 Task: Find connections with filter location Maştağa with filter topic #property with filter profile language Spanish with filter current company Indegene with filter school NIIT Pune with filter industry Soap and Cleaning Product Manufacturing with filter service category Negotiation with filter keywords title Operations Manager
Action: Mouse moved to (552, 91)
Screenshot: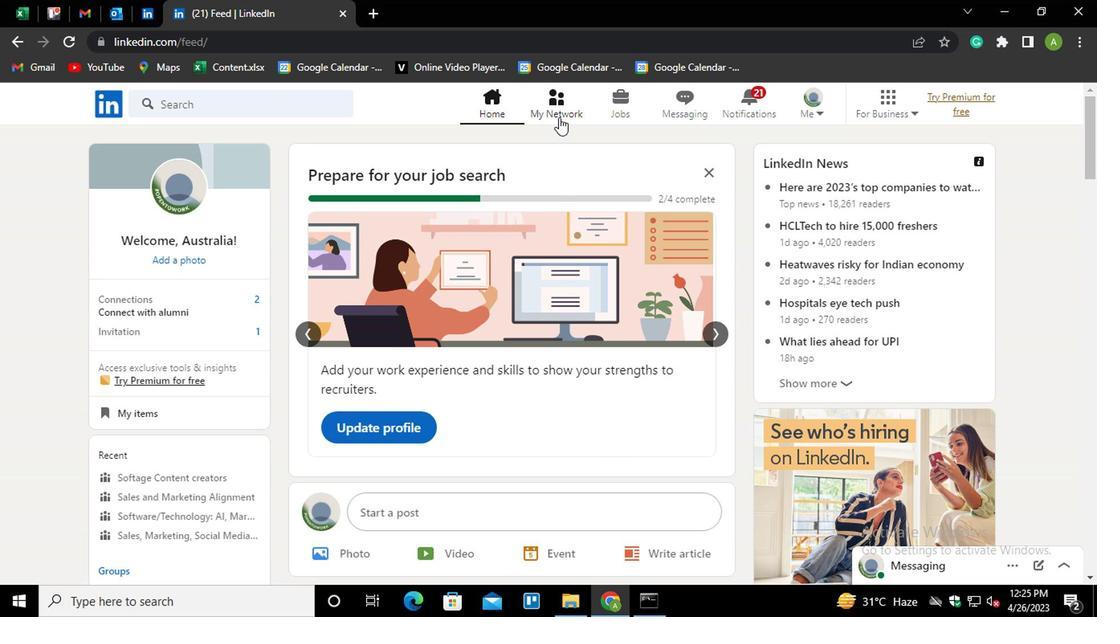 
Action: Mouse pressed left at (552, 91)
Screenshot: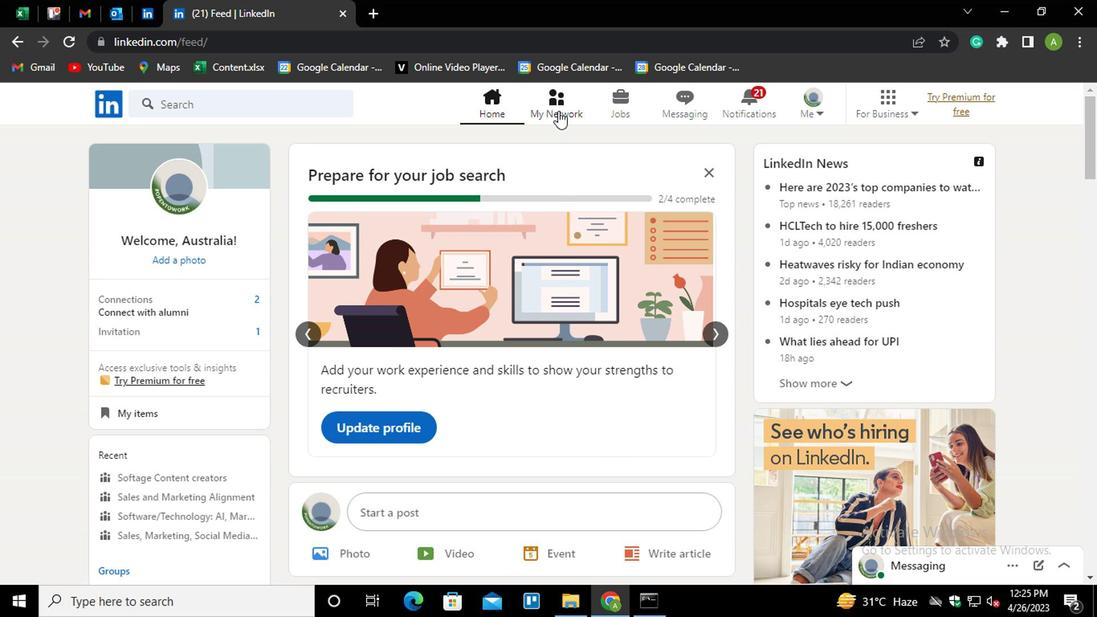 
Action: Mouse moved to (216, 181)
Screenshot: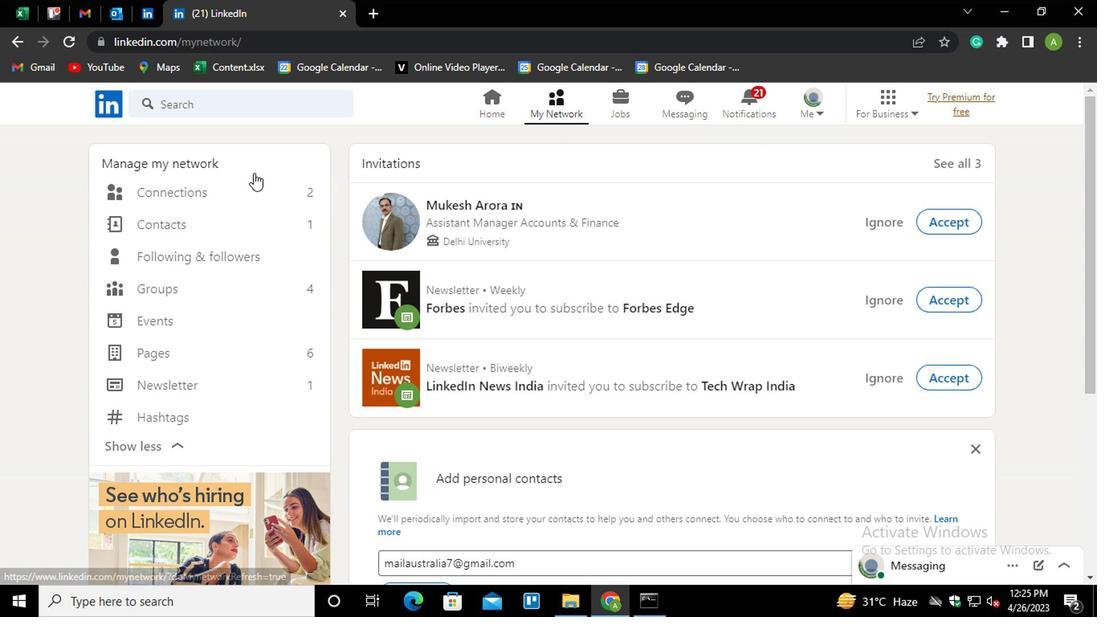 
Action: Mouse pressed left at (216, 181)
Screenshot: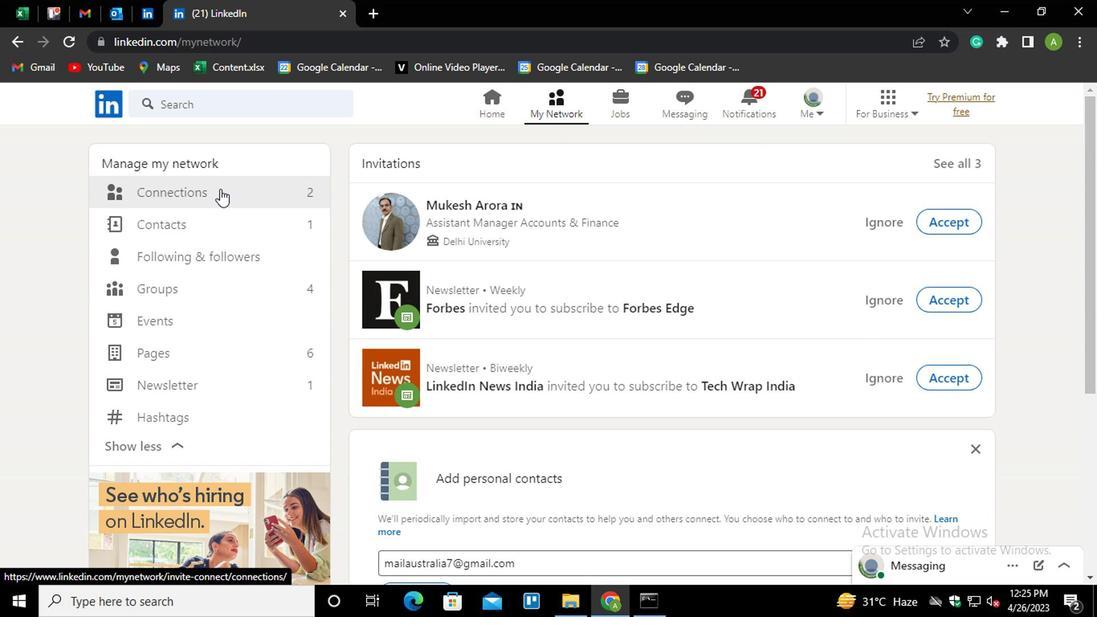 
Action: Mouse moved to (690, 180)
Screenshot: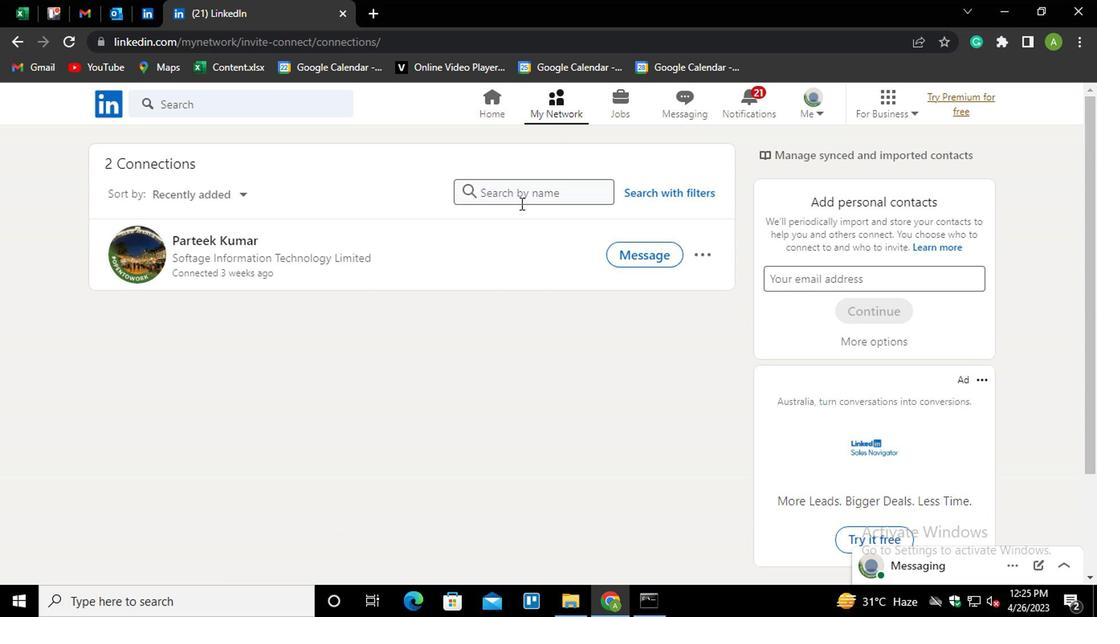 
Action: Mouse pressed left at (690, 180)
Screenshot: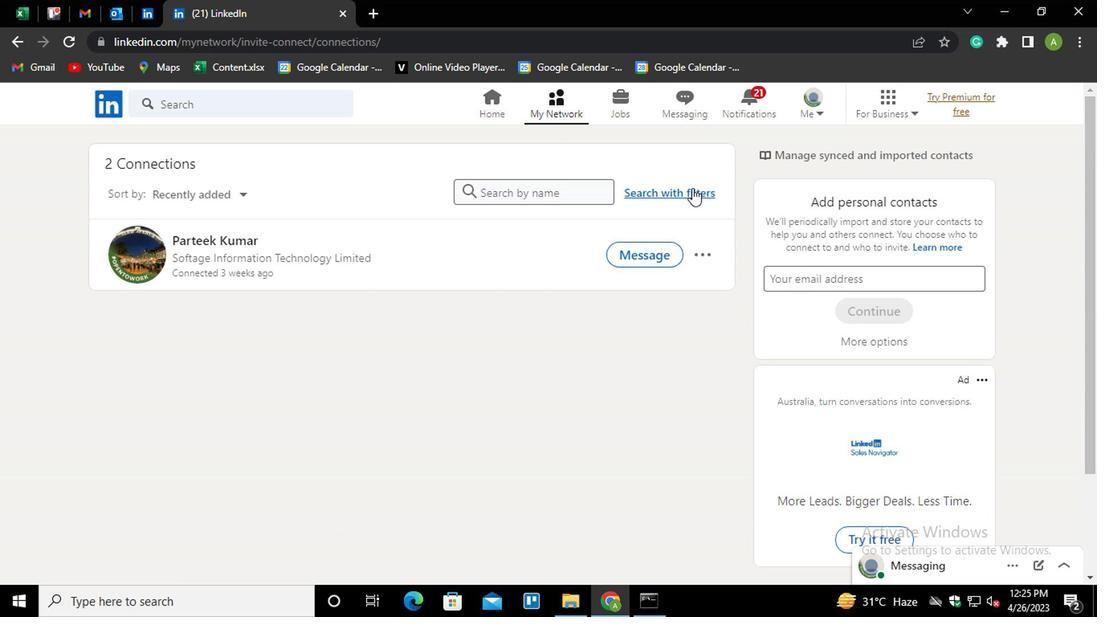 
Action: Mouse moved to (540, 143)
Screenshot: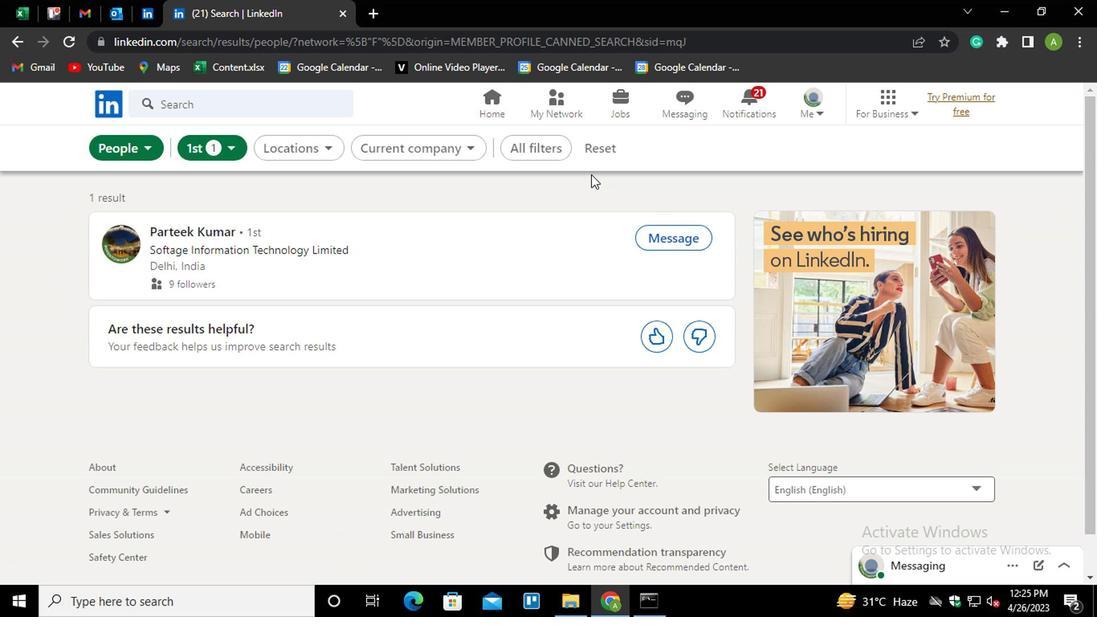 
Action: Mouse pressed left at (540, 143)
Screenshot: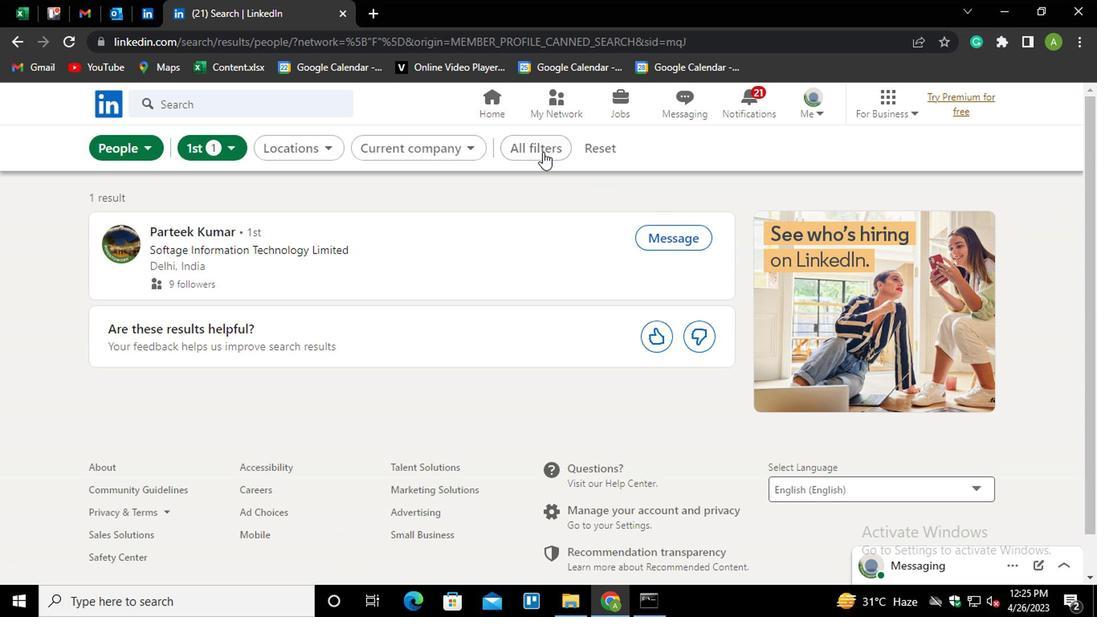 
Action: Mouse moved to (760, 310)
Screenshot: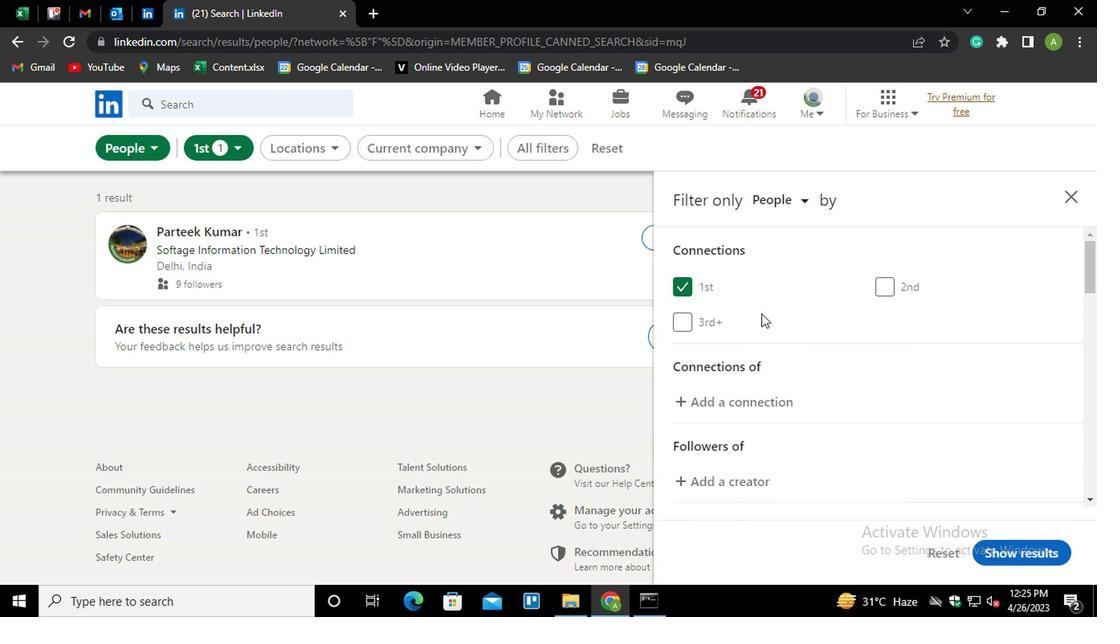 
Action: Mouse scrolled (760, 309) with delta (0, -1)
Screenshot: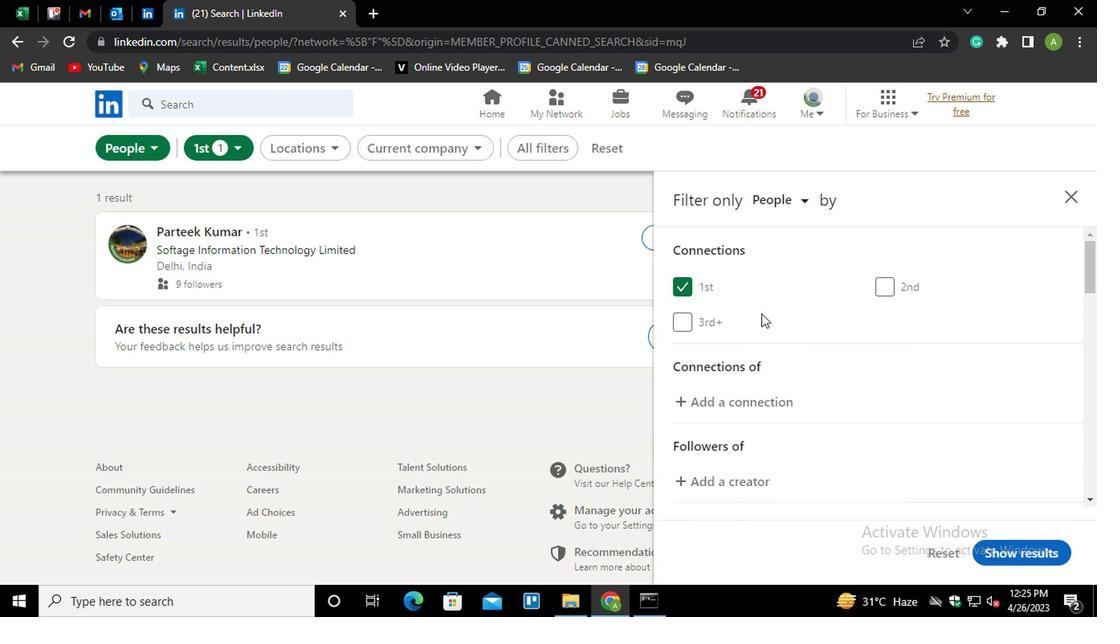
Action: Mouse scrolled (760, 309) with delta (0, -1)
Screenshot: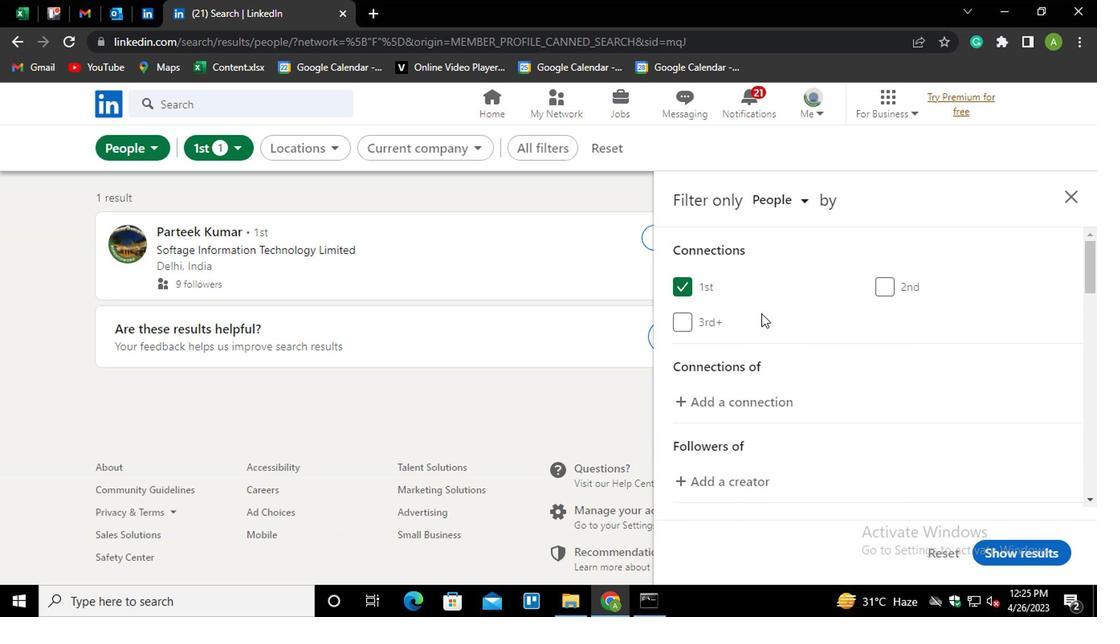 
Action: Mouse moved to (760, 310)
Screenshot: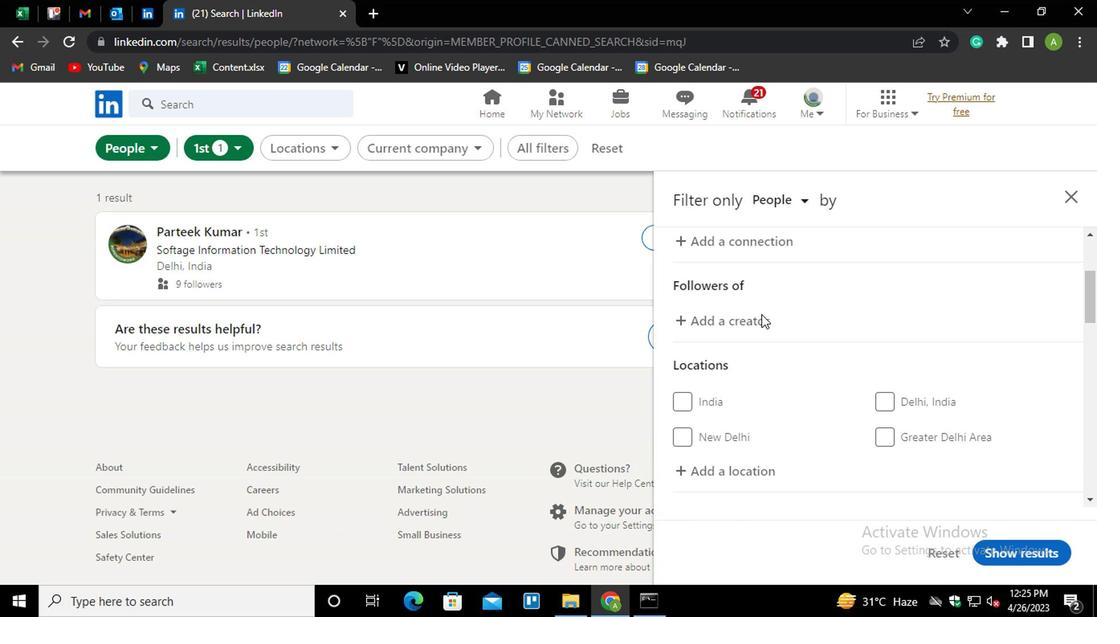 
Action: Mouse scrolled (760, 309) with delta (0, -1)
Screenshot: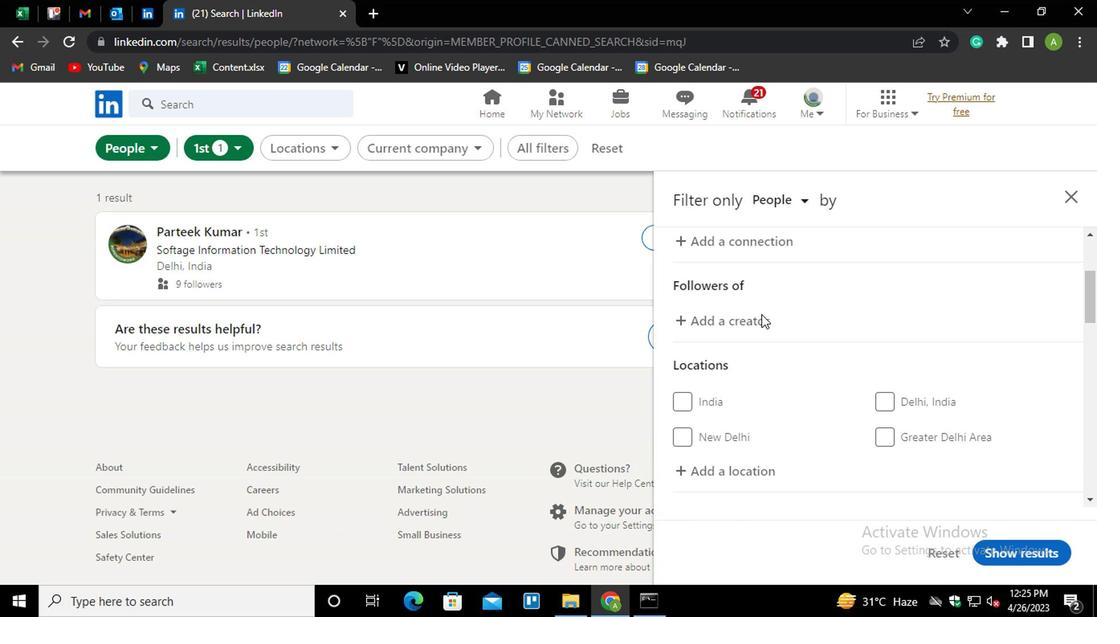 
Action: Mouse moved to (758, 310)
Screenshot: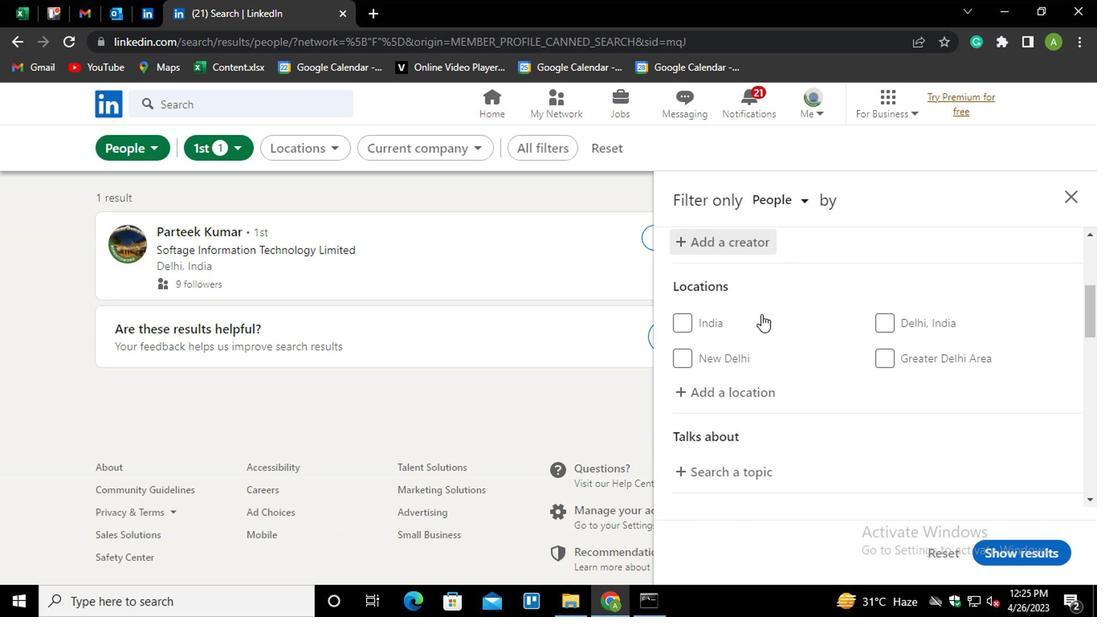 
Action: Mouse scrolled (758, 309) with delta (0, -1)
Screenshot: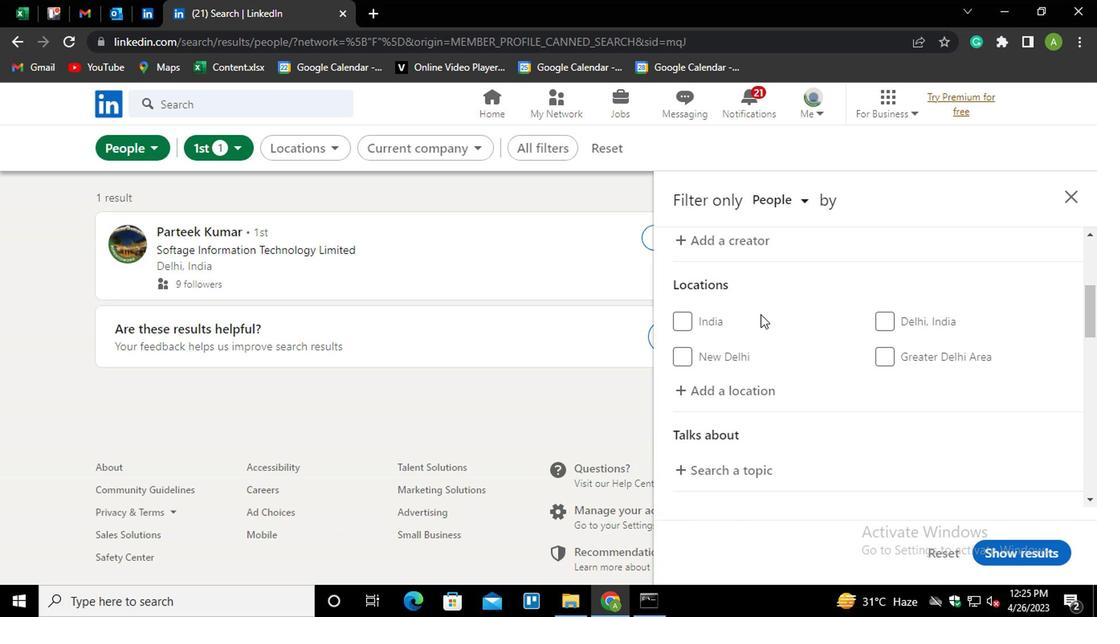 
Action: Mouse moved to (740, 308)
Screenshot: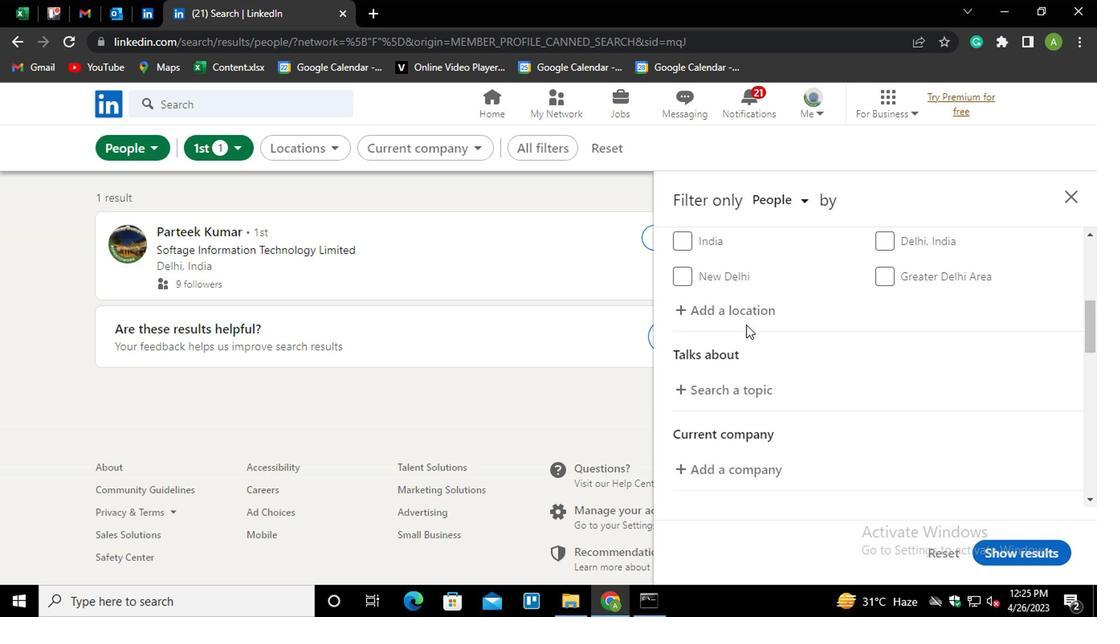 
Action: Mouse pressed left at (740, 308)
Screenshot: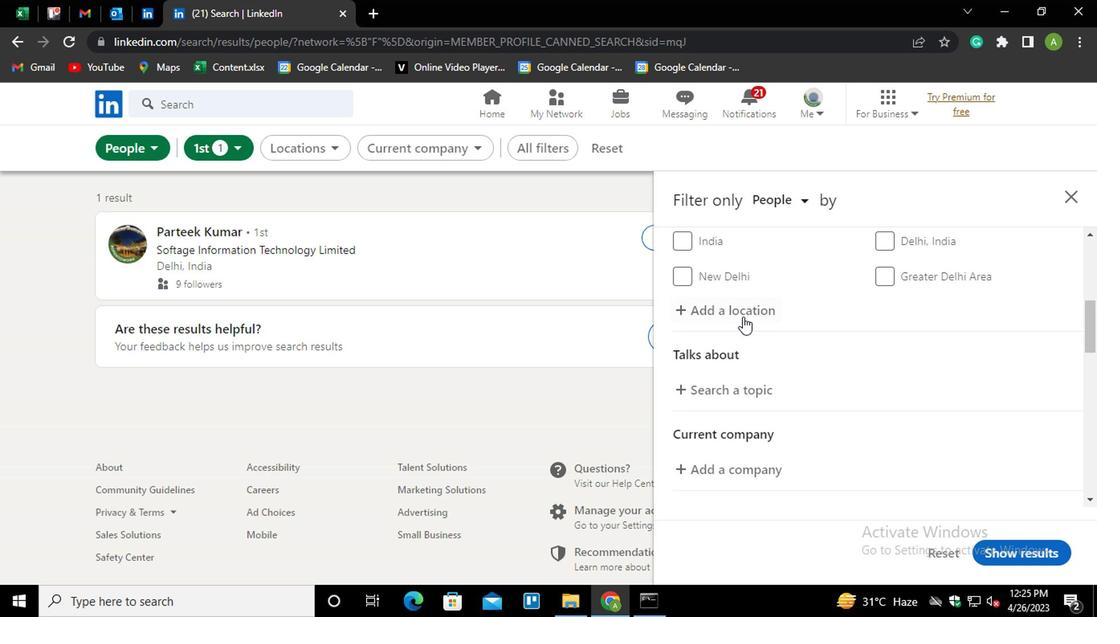 
Action: Mouse pressed left at (740, 308)
Screenshot: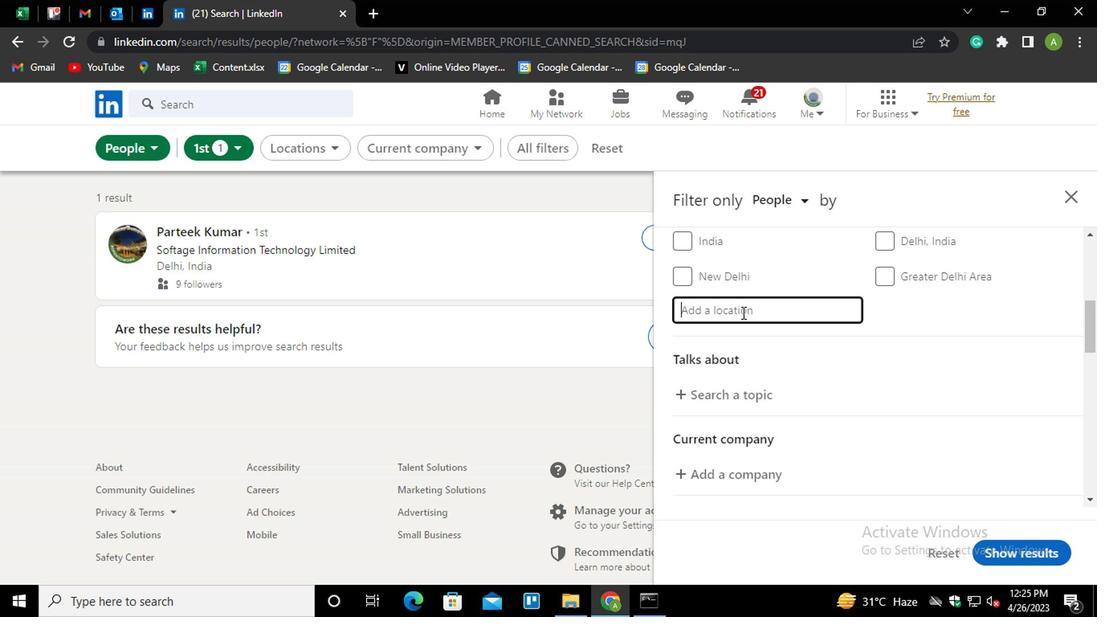 
Action: Key pressed <Key.shift_r>Mastaga
Screenshot: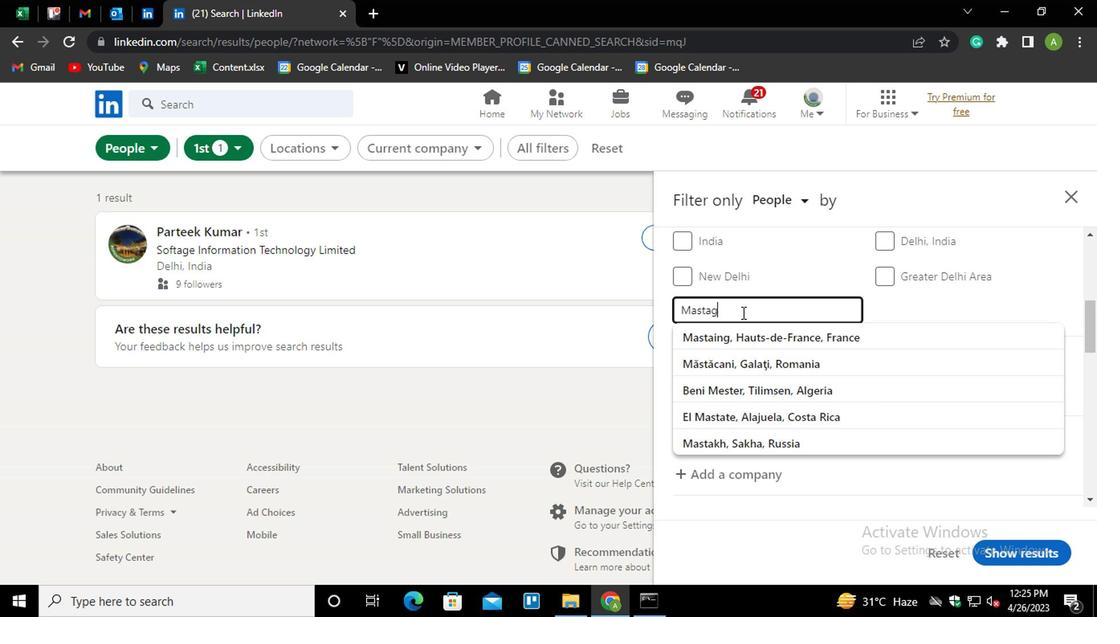 
Action: Mouse moved to (967, 313)
Screenshot: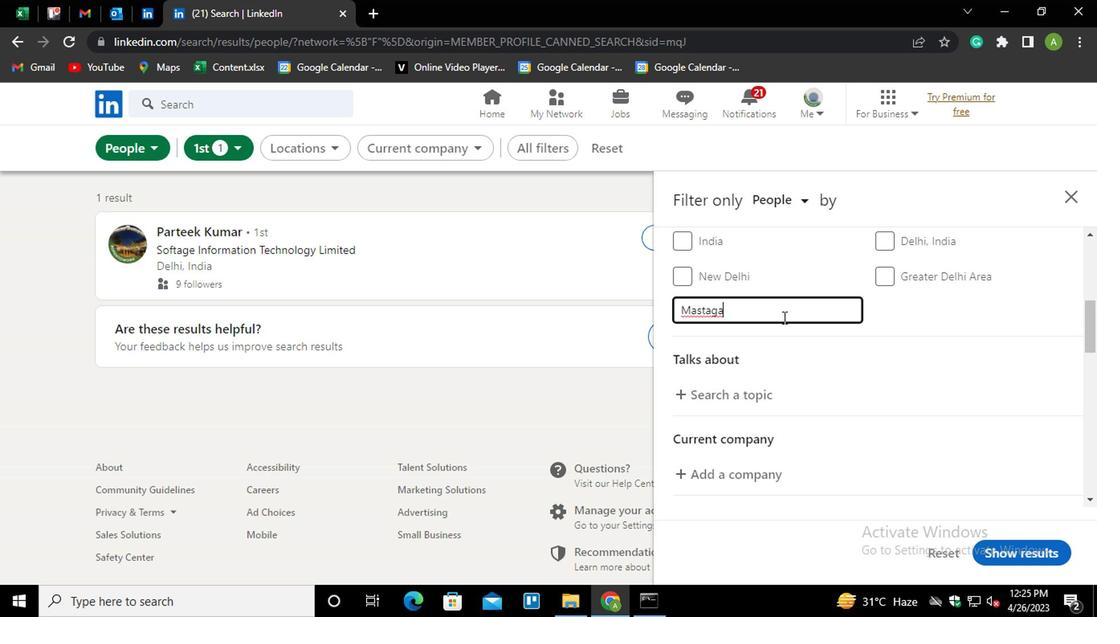 
Action: Mouse pressed left at (967, 313)
Screenshot: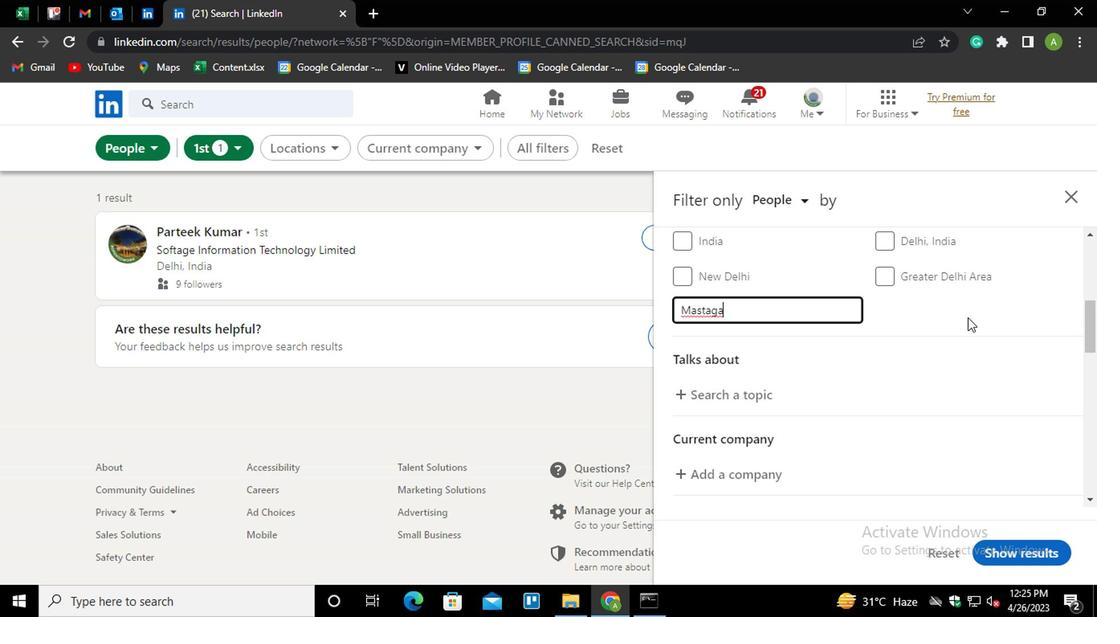 
Action: Mouse scrolled (967, 312) with delta (0, 0)
Screenshot: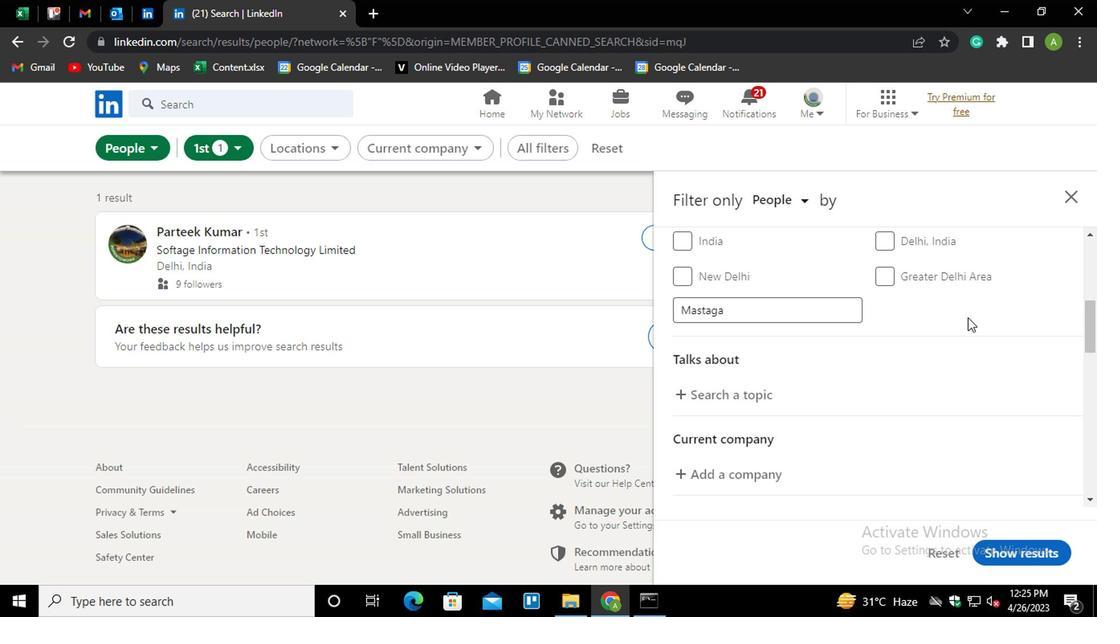 
Action: Mouse moved to (716, 308)
Screenshot: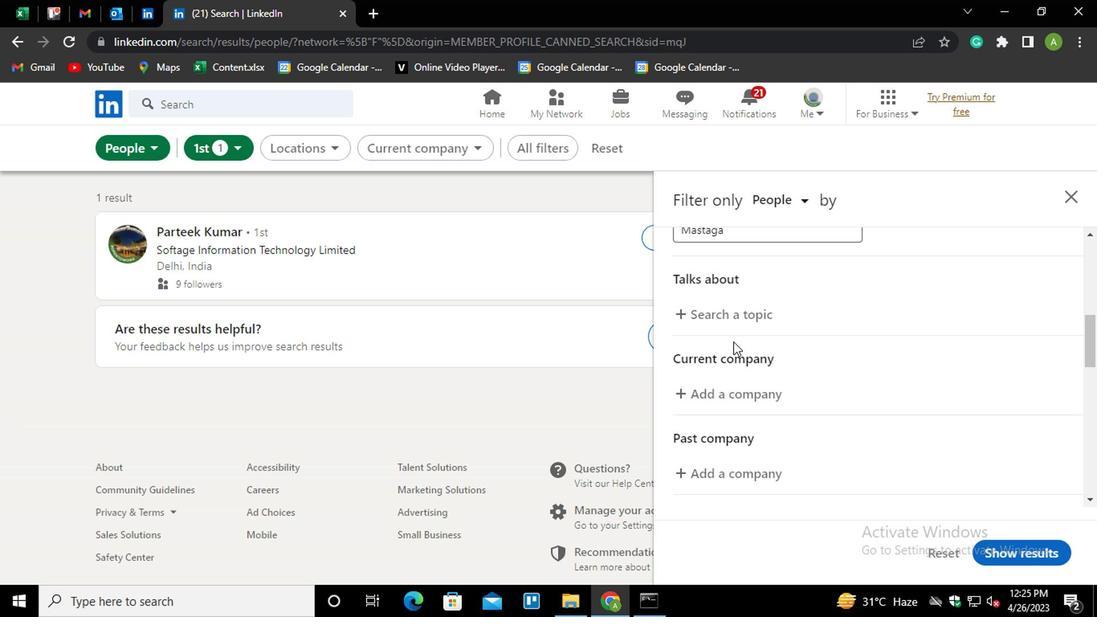 
Action: Mouse pressed left at (716, 308)
Screenshot: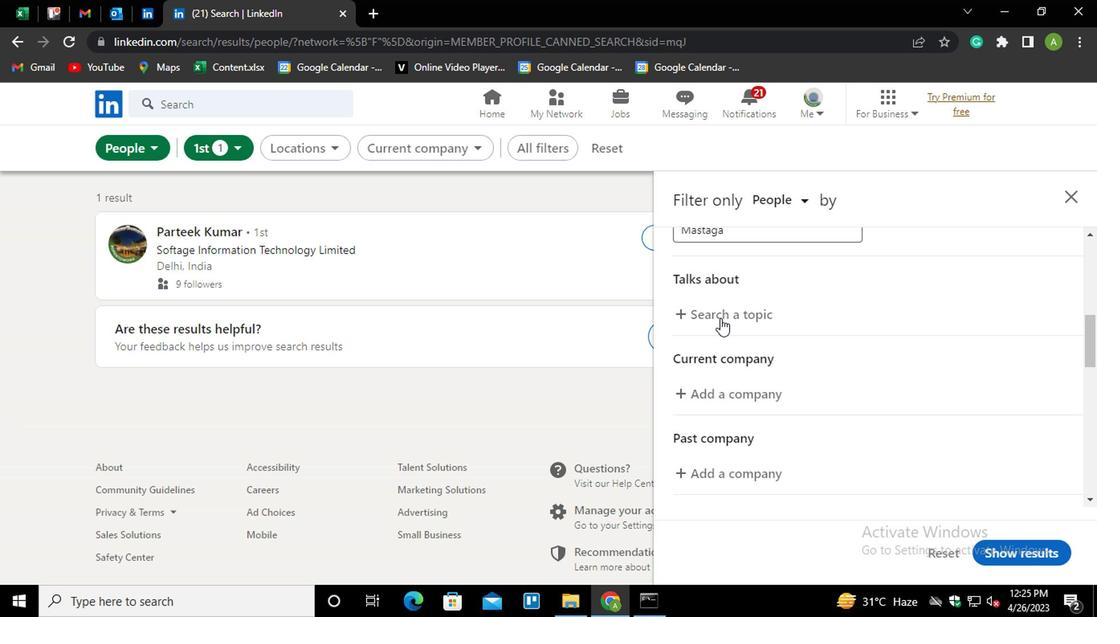 
Action: Mouse moved to (716, 308)
Screenshot: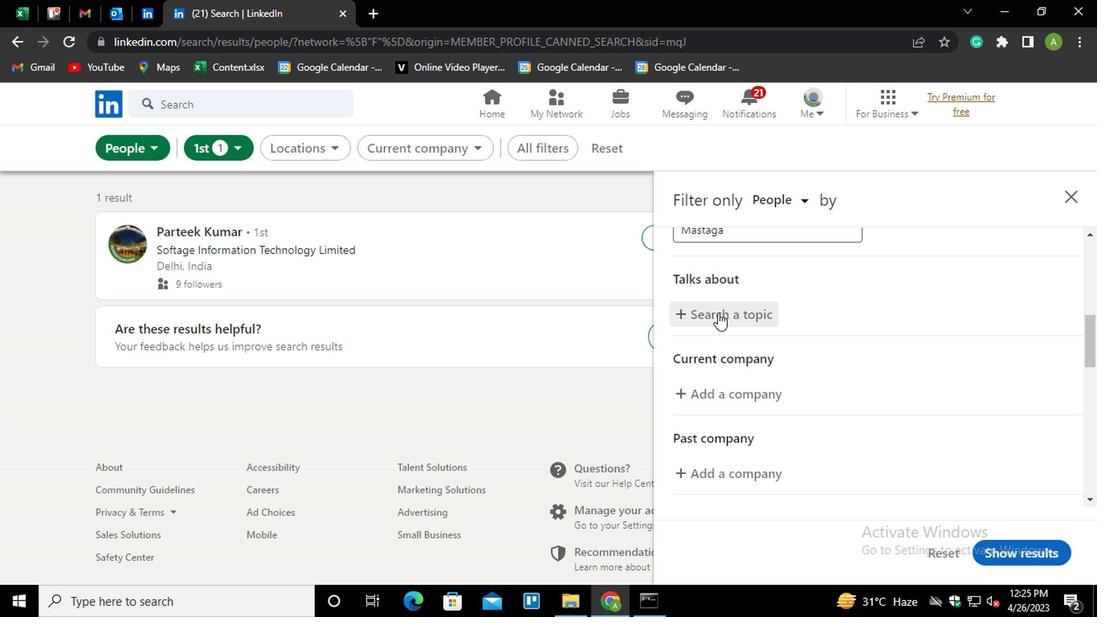 
Action: Key pressed <Key.shift>#PROPERY<Key.backspace>TY
Screenshot: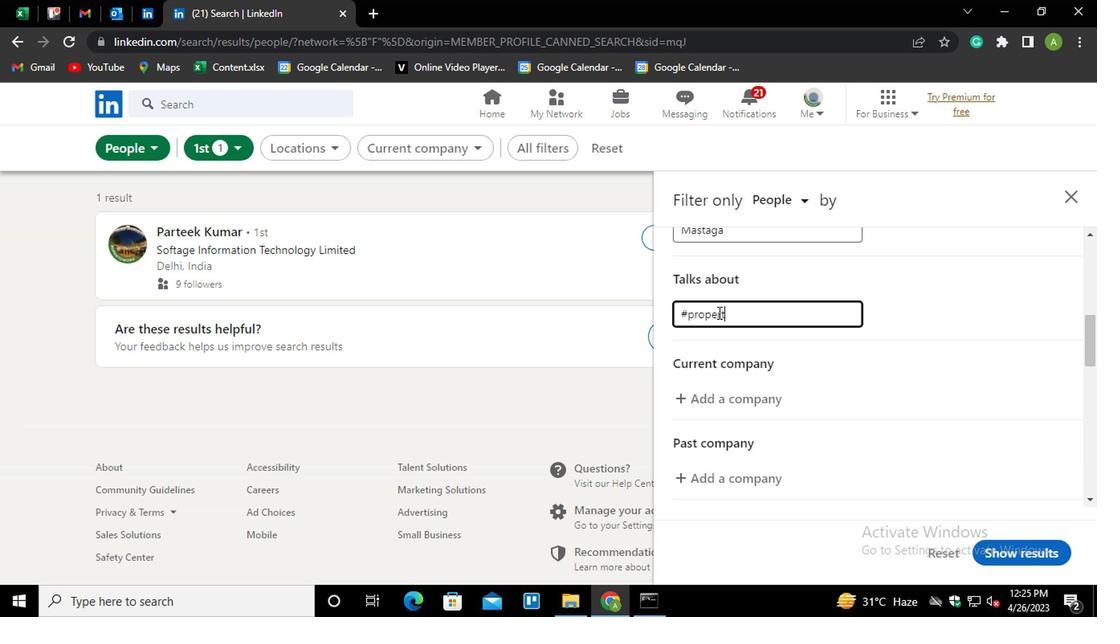 
Action: Mouse moved to (950, 314)
Screenshot: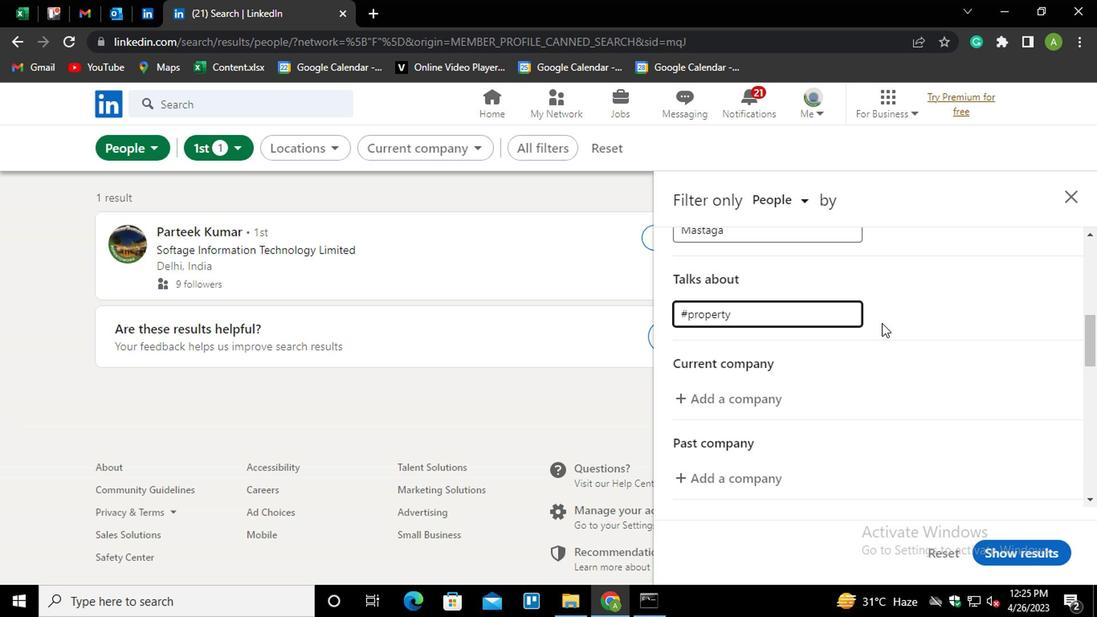 
Action: Mouse pressed left at (950, 314)
Screenshot: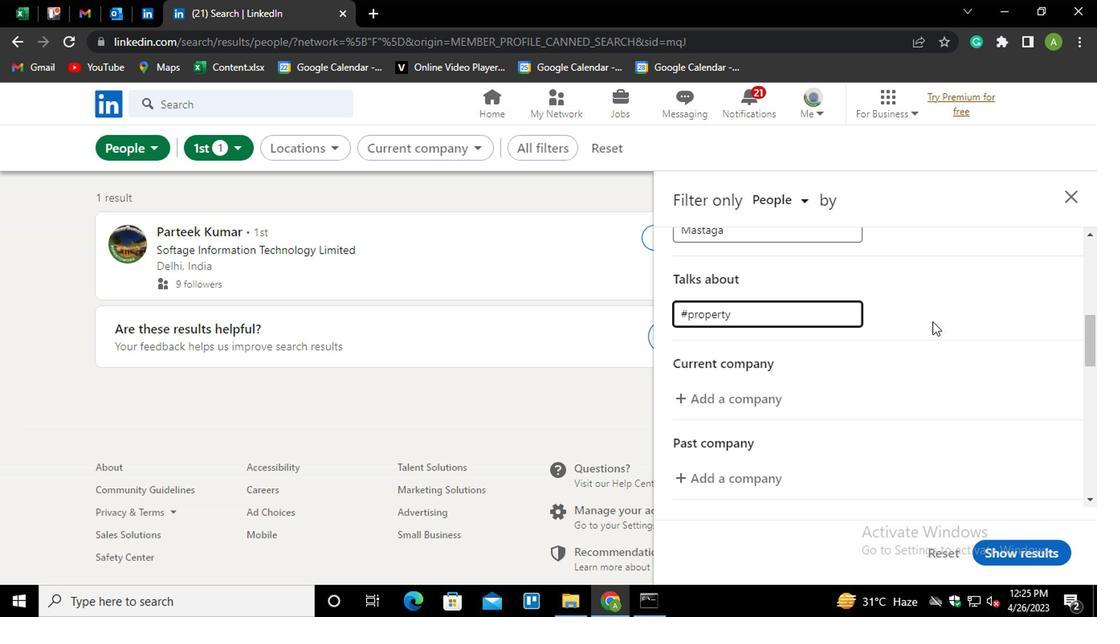 
Action: Mouse moved to (952, 312)
Screenshot: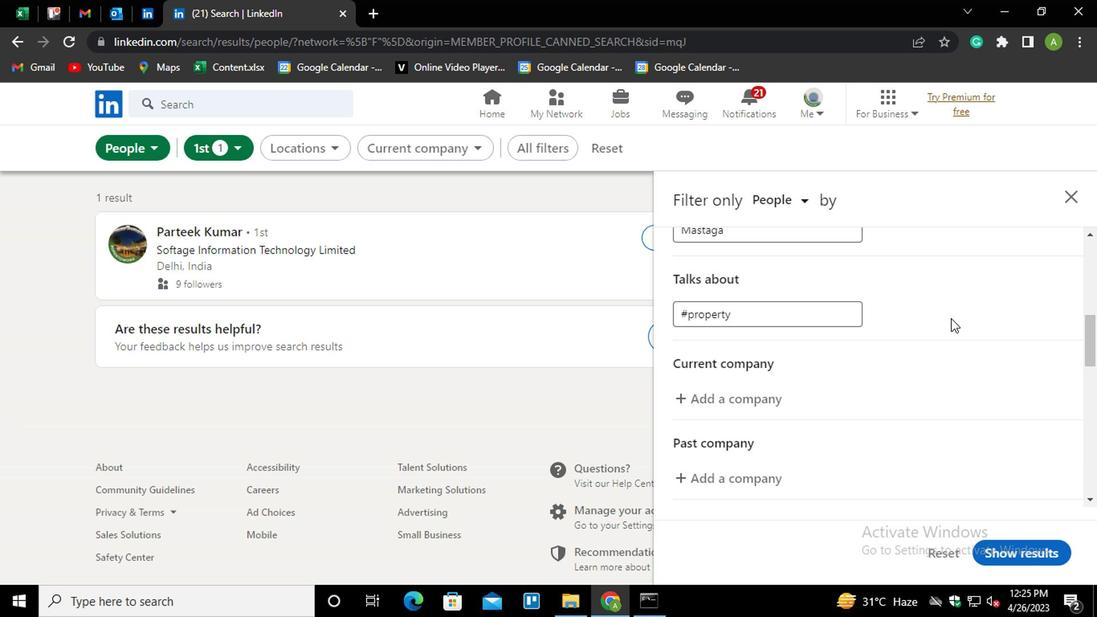
Action: Mouse scrolled (952, 311) with delta (0, -1)
Screenshot: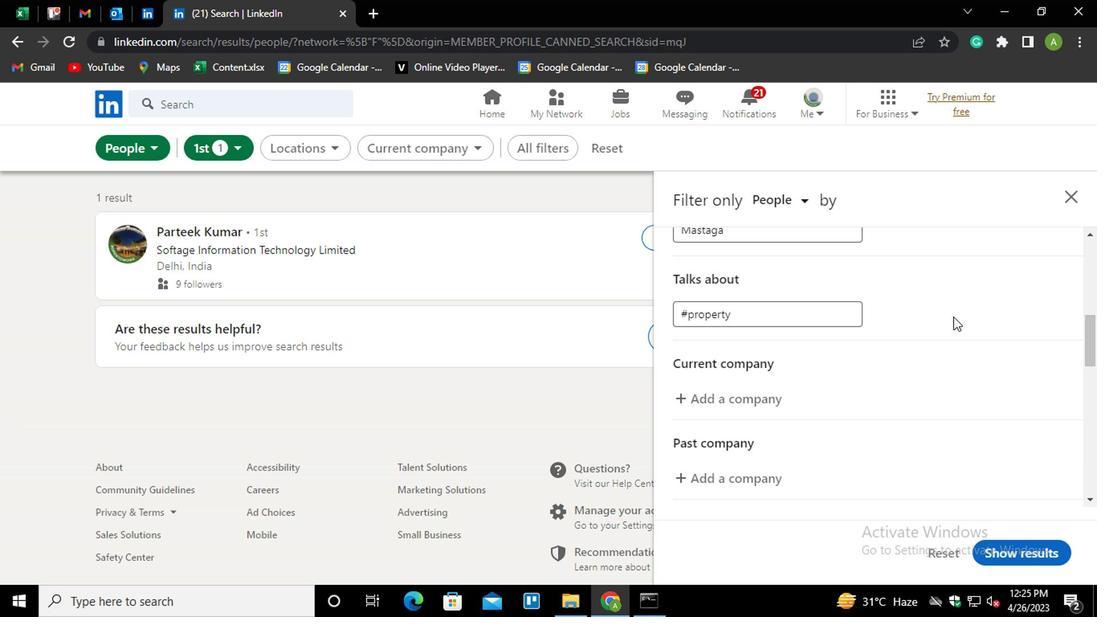 
Action: Mouse scrolled (952, 311) with delta (0, -1)
Screenshot: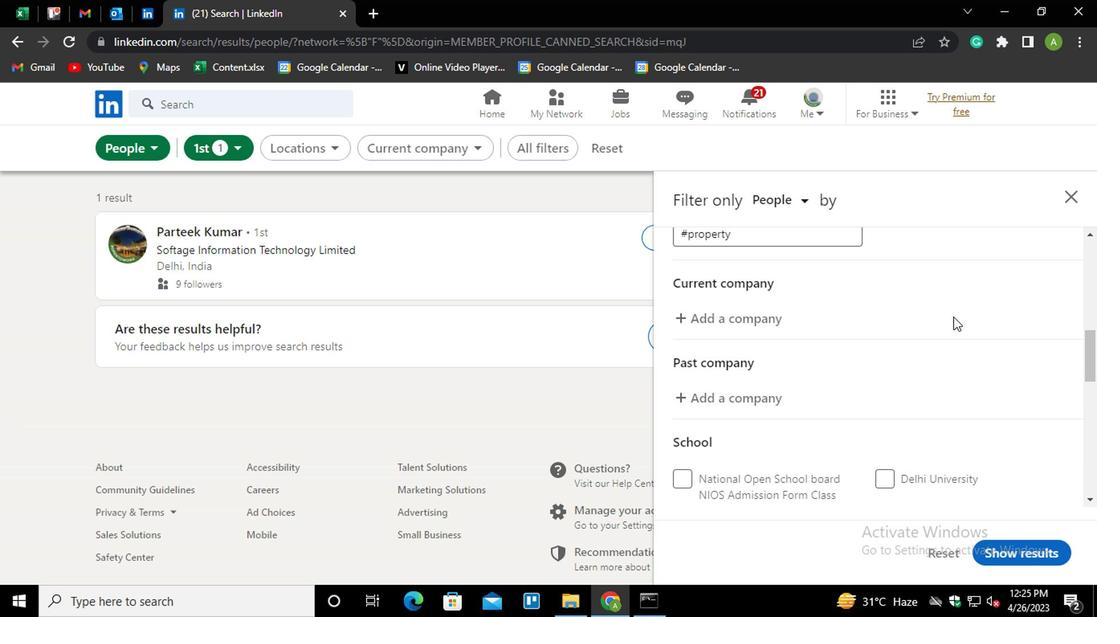 
Action: Mouse moved to (757, 292)
Screenshot: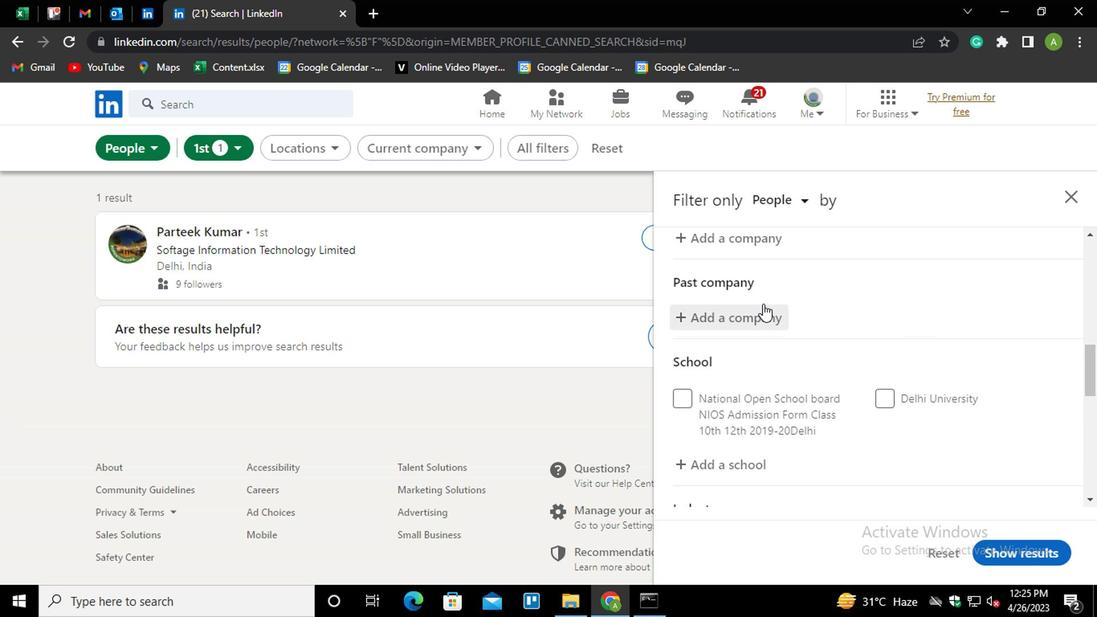 
Action: Mouse scrolled (757, 292) with delta (0, 0)
Screenshot: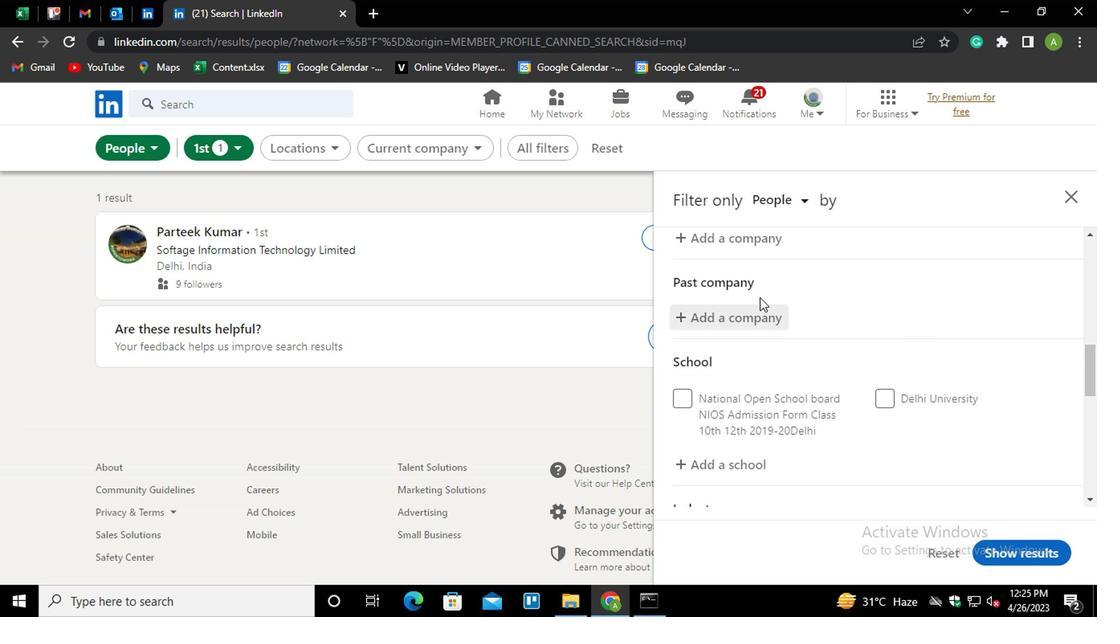 
Action: Mouse moved to (744, 309)
Screenshot: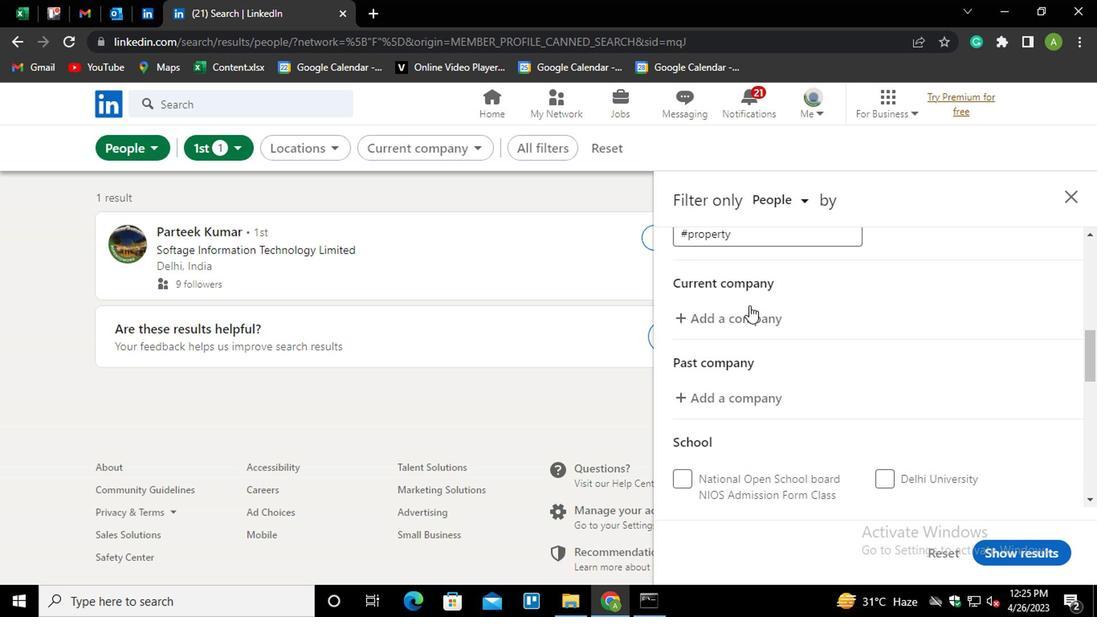 
Action: Mouse pressed left at (744, 309)
Screenshot: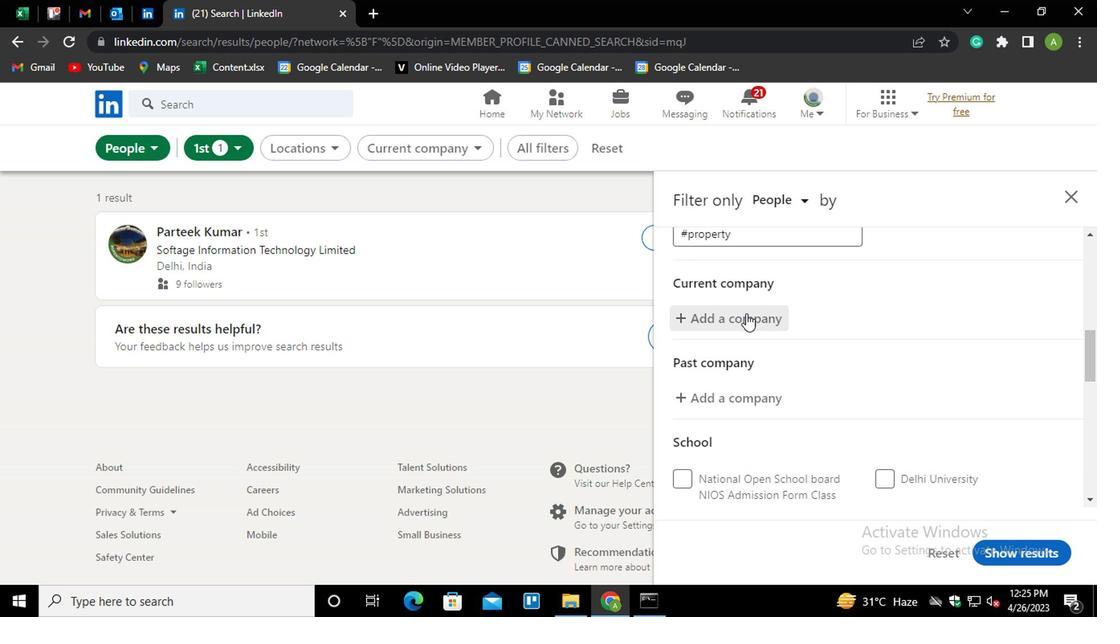 
Action: Key pressed <Key.shift_r>INDE<Key.down><Key.down><Key.enter>
Screenshot: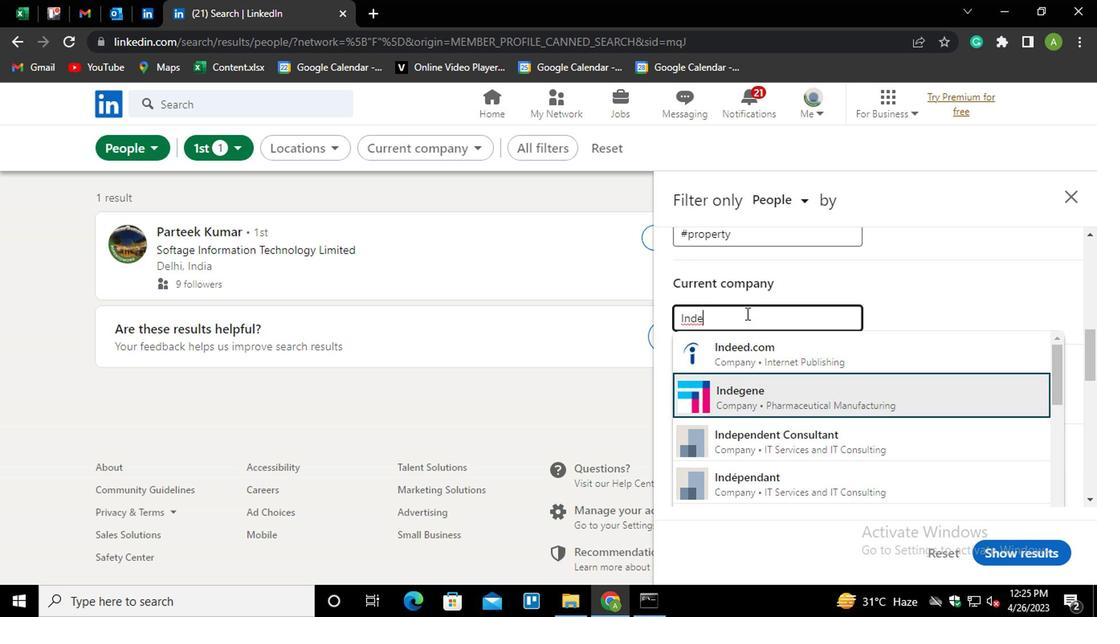 
Action: Mouse moved to (761, 337)
Screenshot: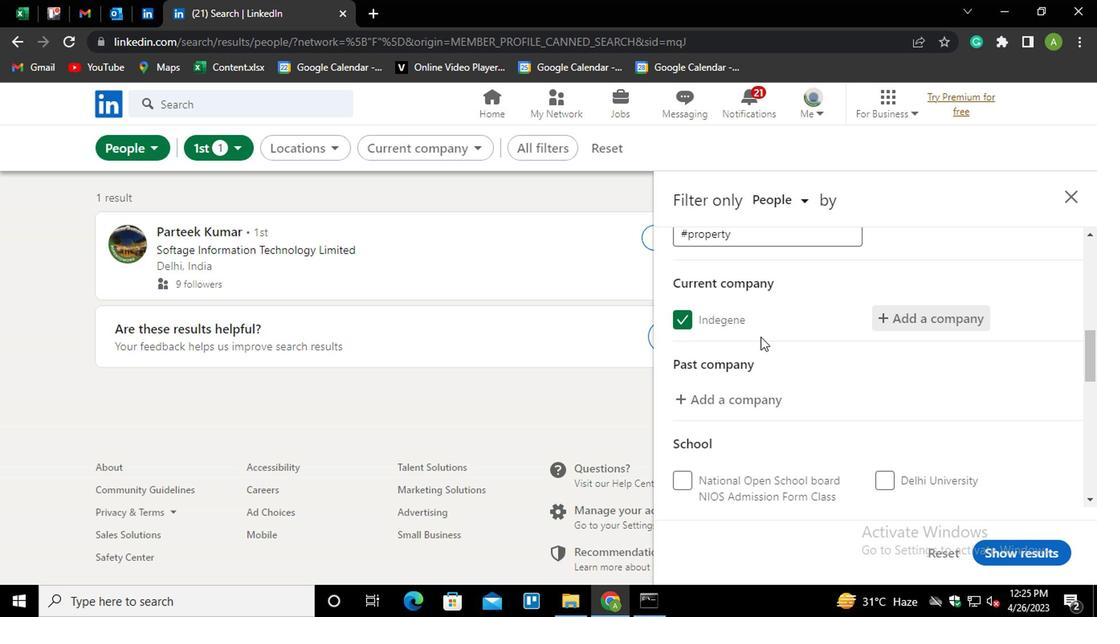 
Action: Mouse scrolled (761, 336) with delta (0, 0)
Screenshot: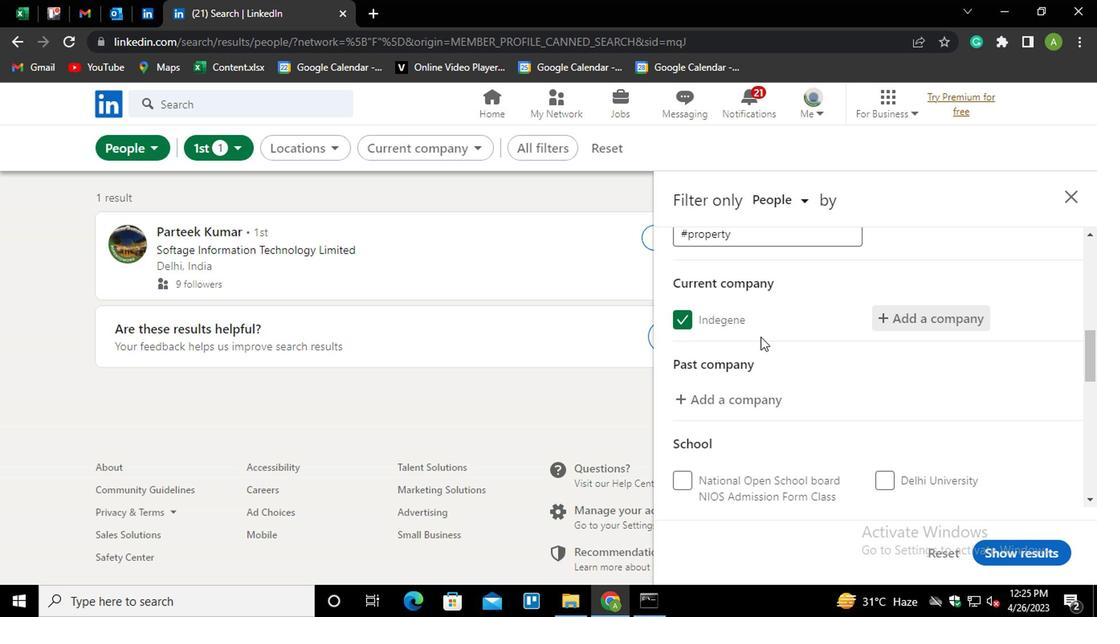 
Action: Mouse moved to (761, 351)
Screenshot: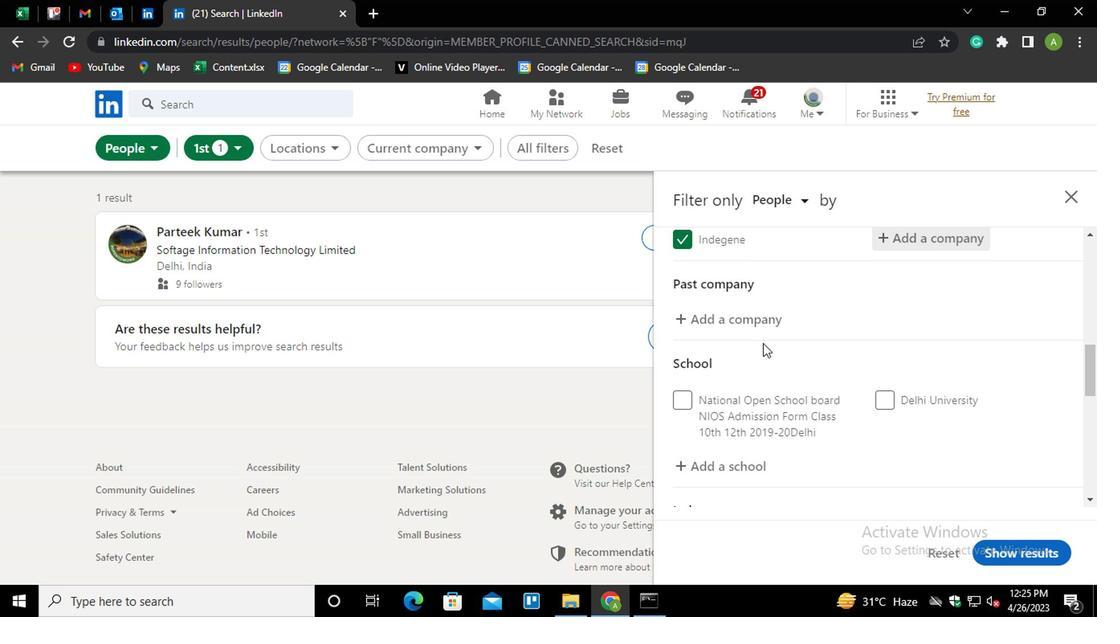 
Action: Mouse scrolled (761, 350) with delta (0, -1)
Screenshot: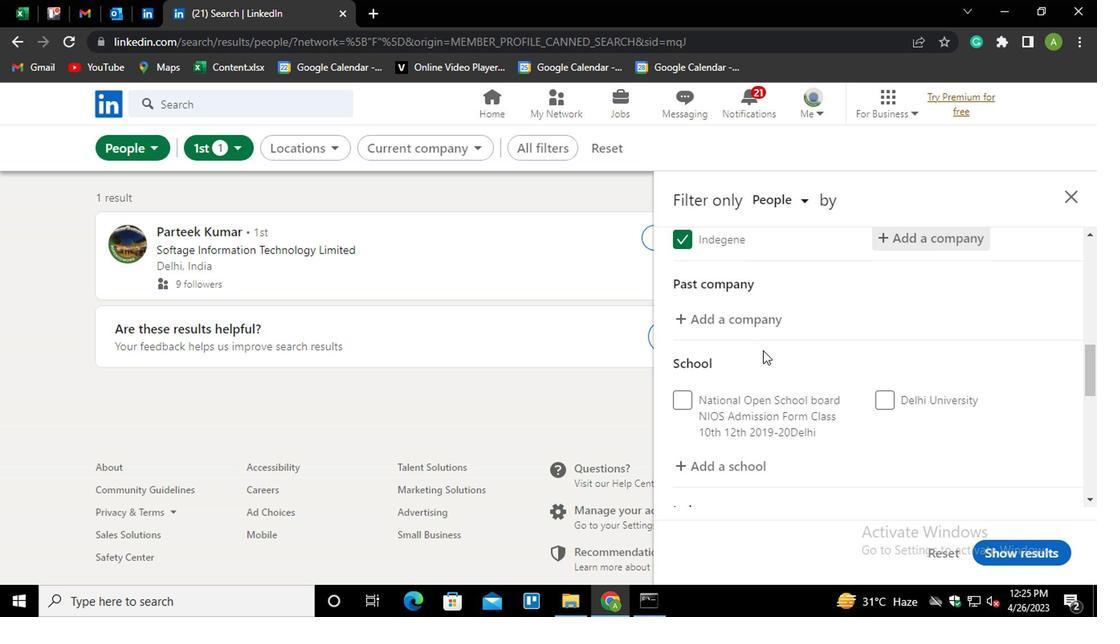 
Action: Mouse moved to (721, 385)
Screenshot: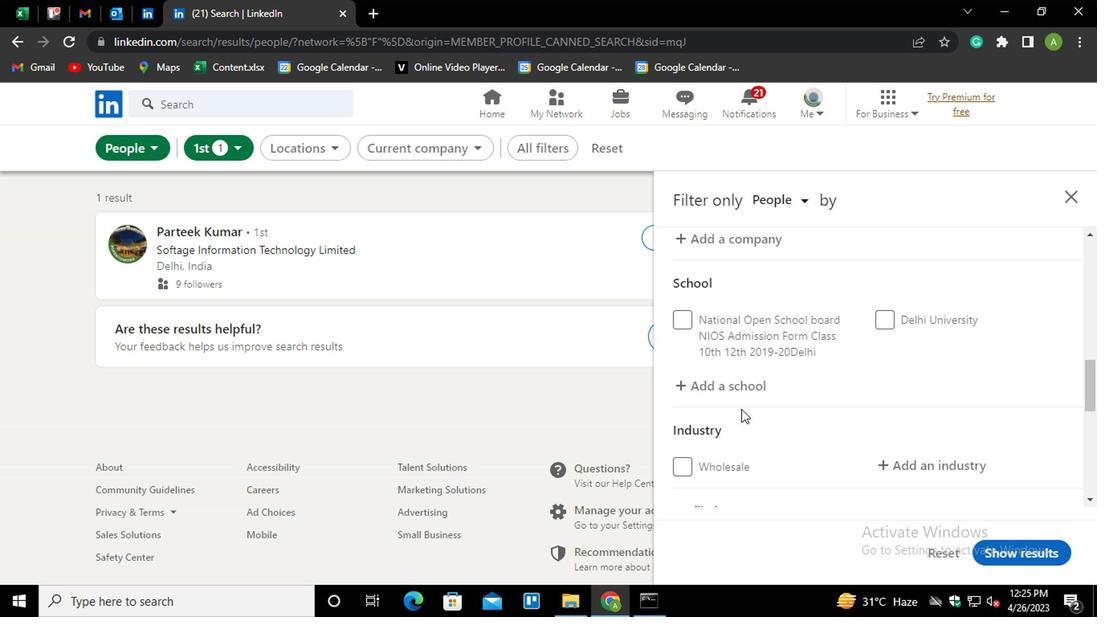 
Action: Mouse pressed left at (721, 385)
Screenshot: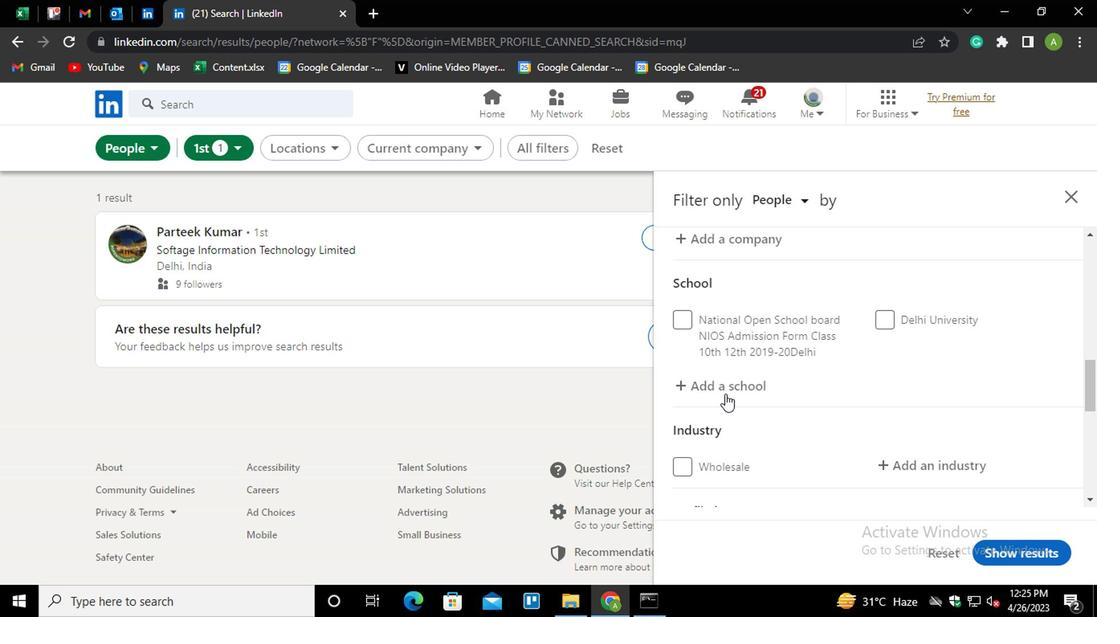 
Action: Mouse moved to (729, 376)
Screenshot: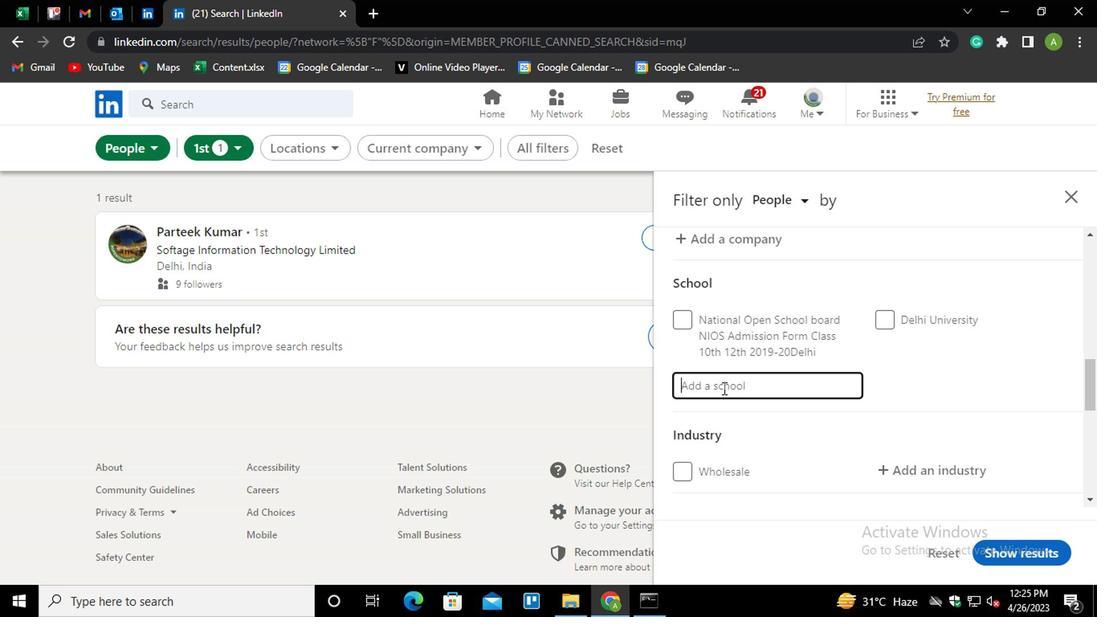 
Action: Mouse scrolled (729, 376) with delta (0, 0)
Screenshot: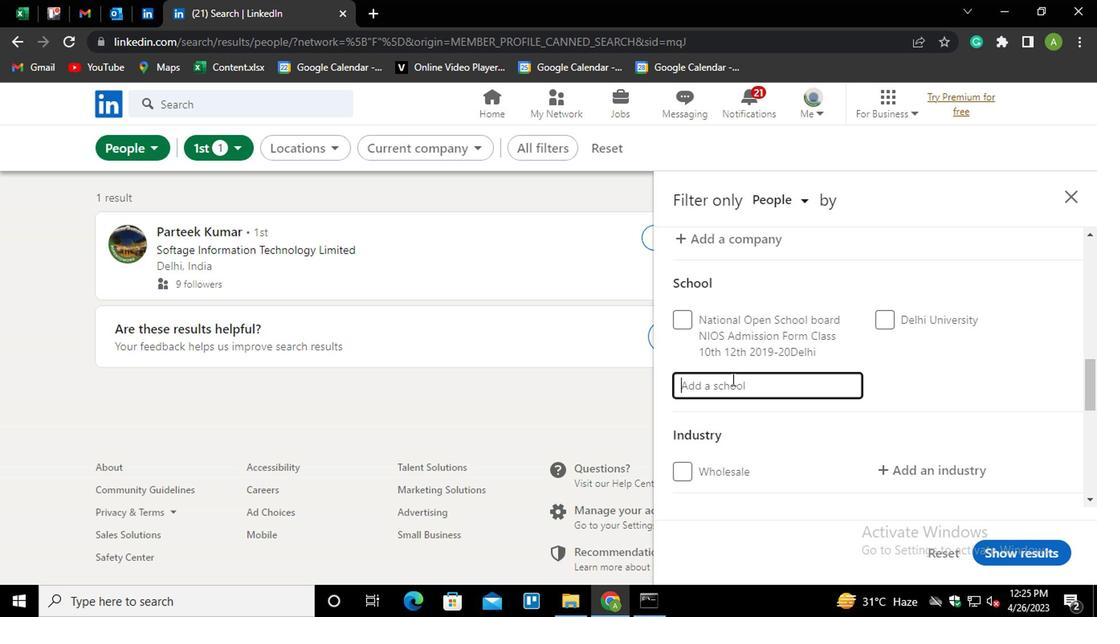 
Action: Key pressed <Key.shift_r>NIIT<Key.space><Key.down><Key.down><Key.down><Key.enter>
Screenshot: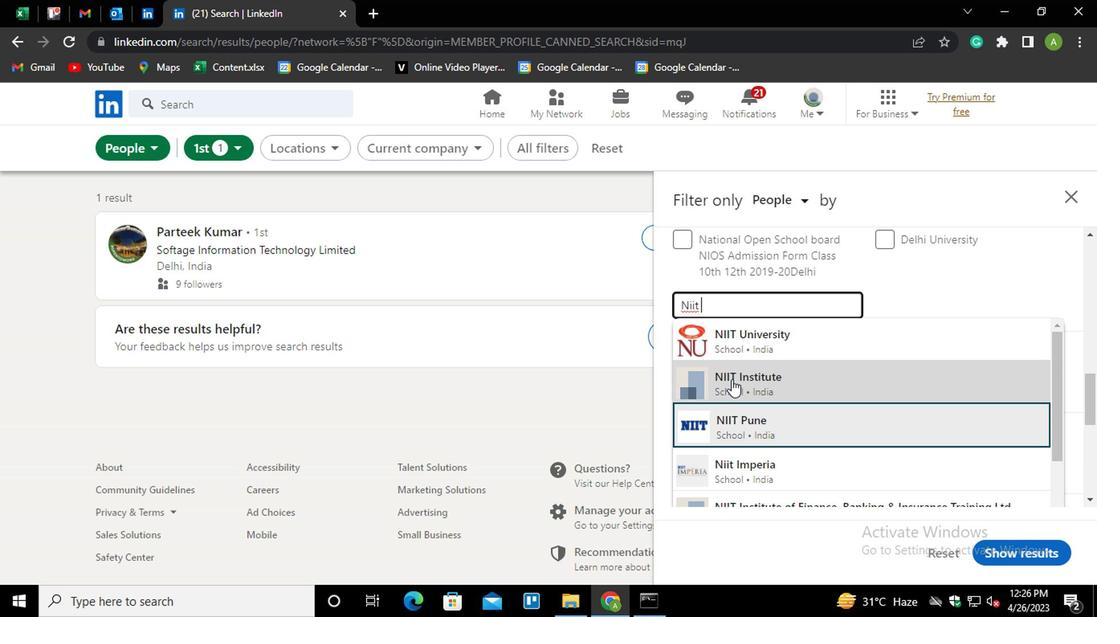 
Action: Mouse moved to (838, 376)
Screenshot: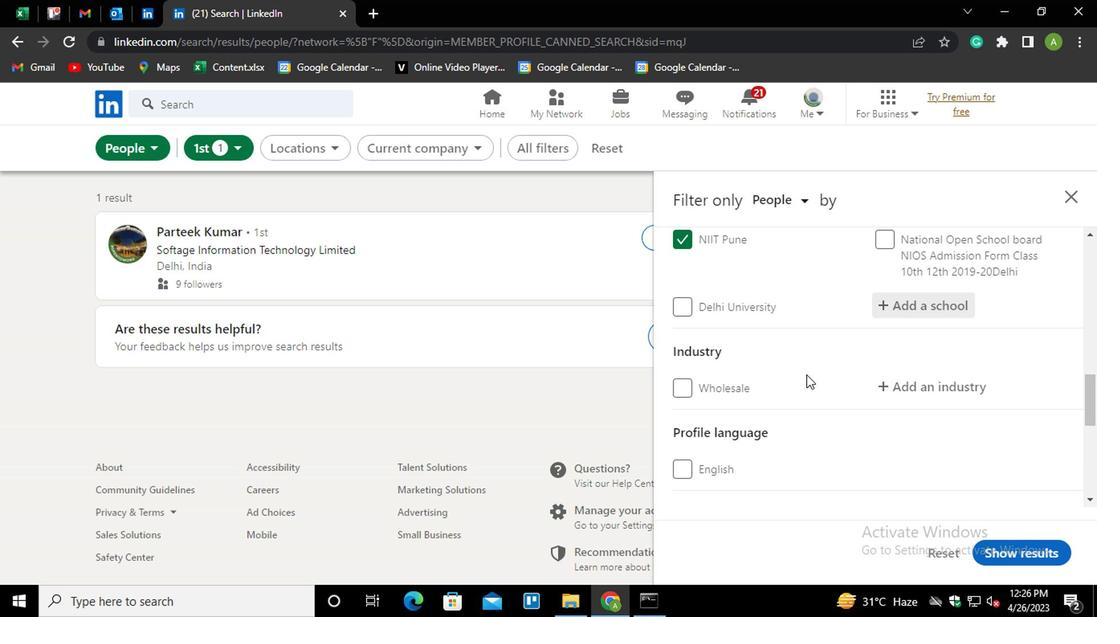 
Action: Mouse scrolled (838, 376) with delta (0, 0)
Screenshot: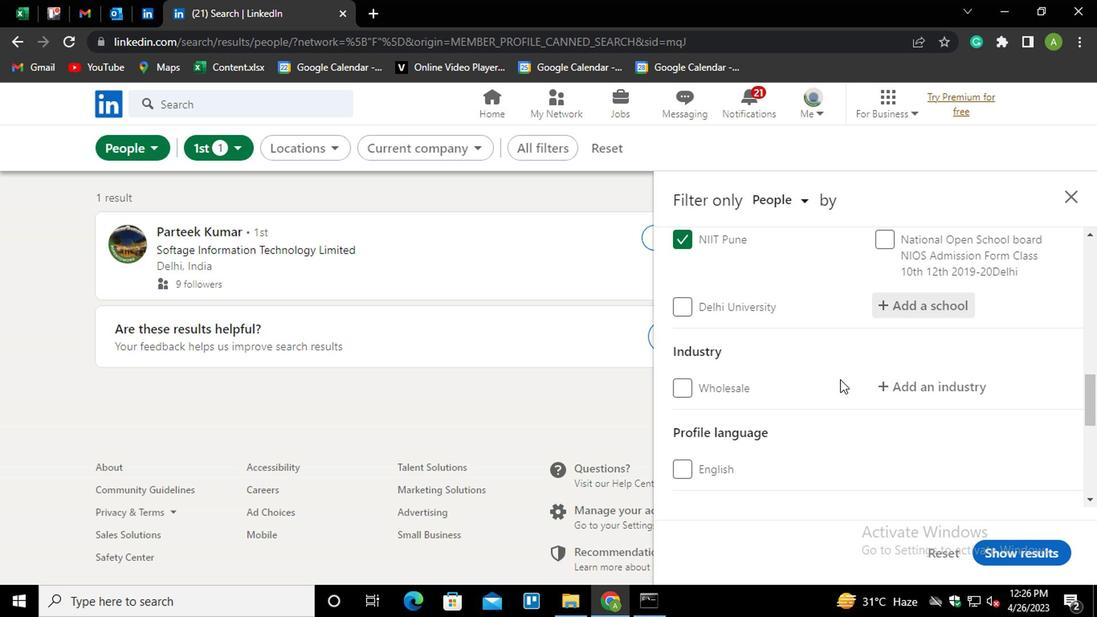 
Action: Mouse moved to (917, 296)
Screenshot: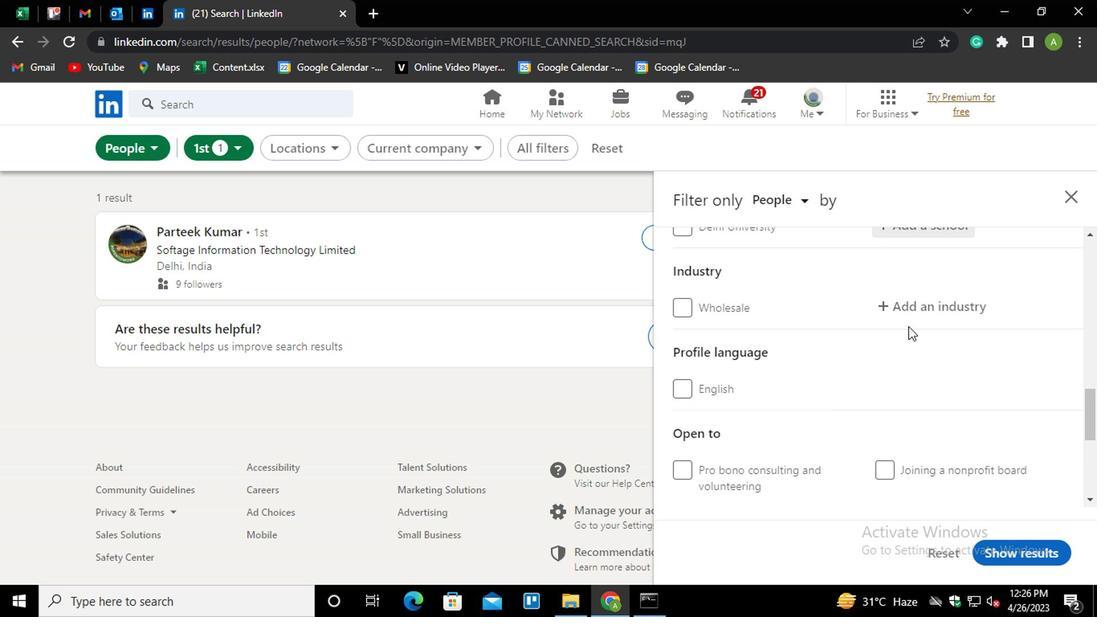 
Action: Mouse pressed left at (917, 296)
Screenshot: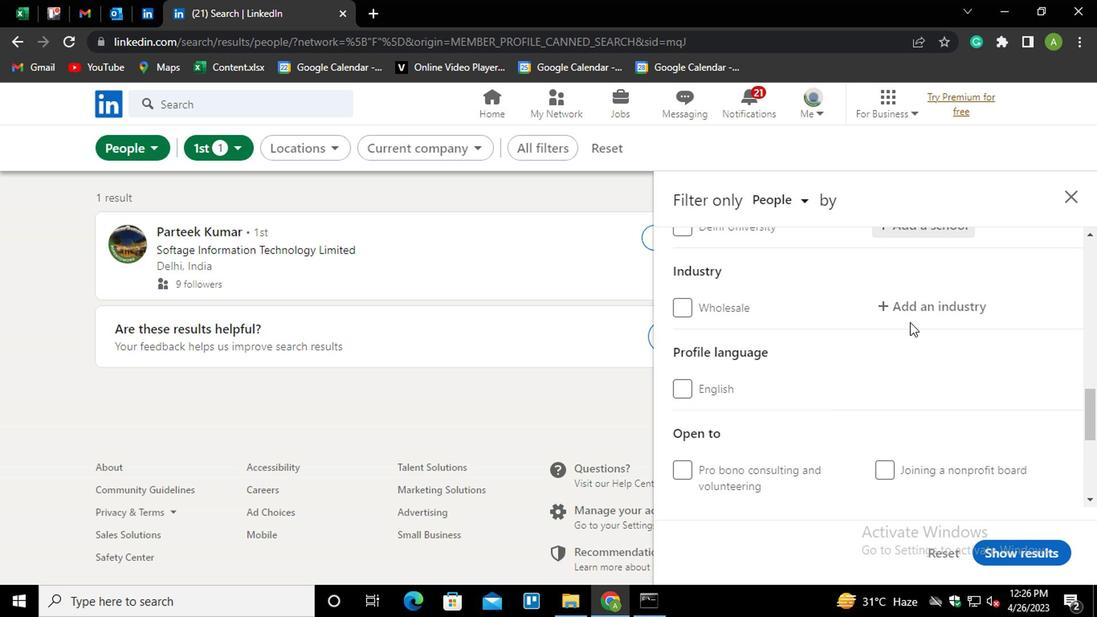 
Action: Key pressed <Key.shift>SOAP<Key.down><Key.enter>
Screenshot: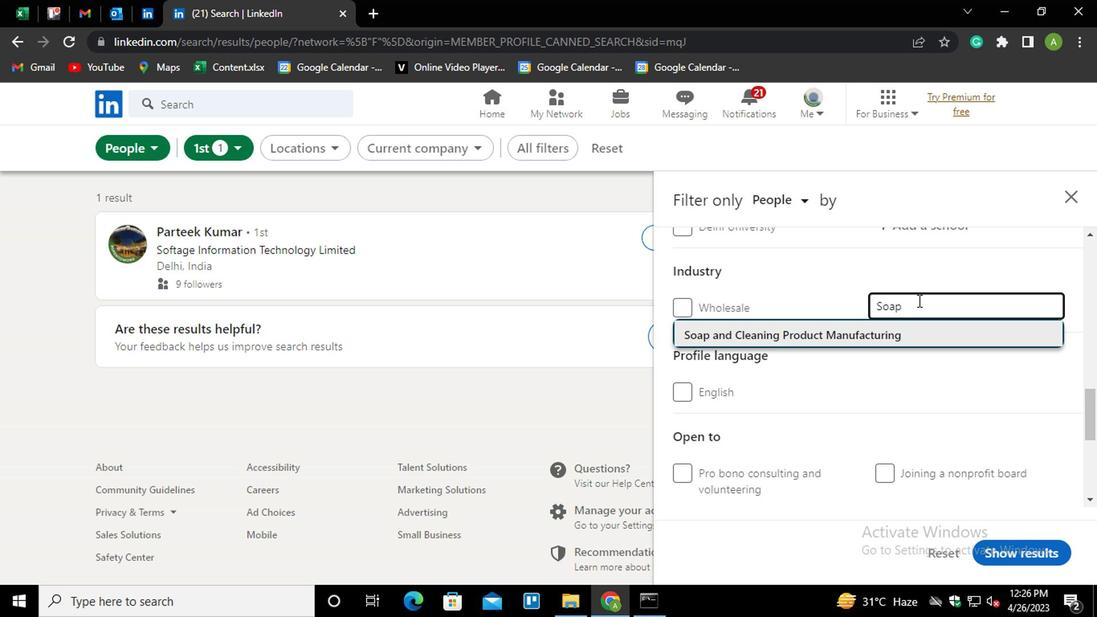 
Action: Mouse moved to (968, 307)
Screenshot: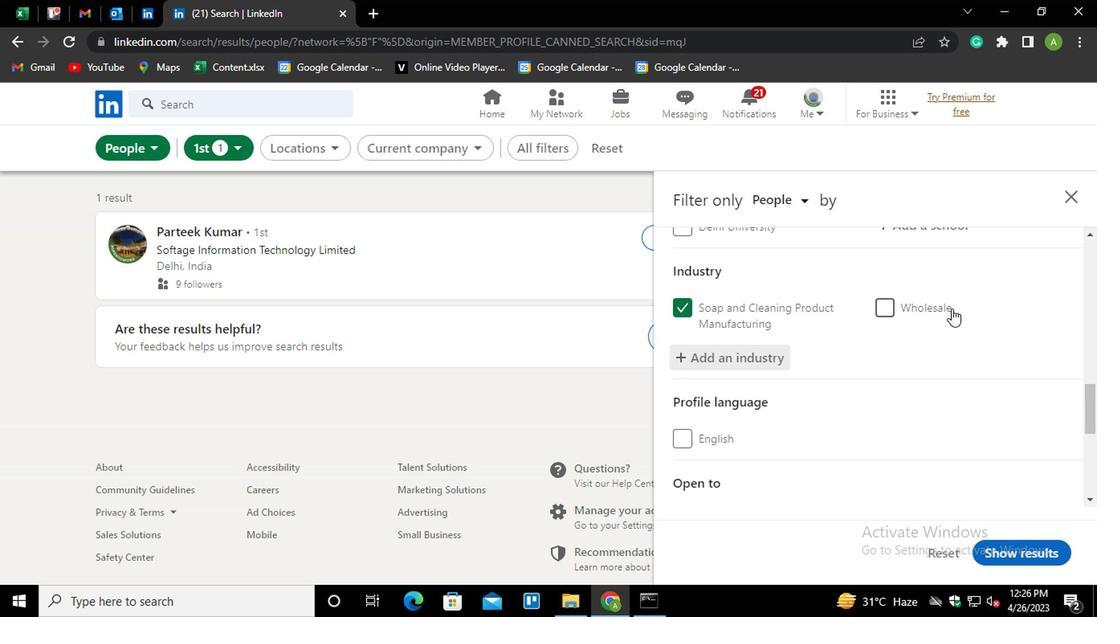 
Action: Mouse scrolled (968, 306) with delta (0, 0)
Screenshot: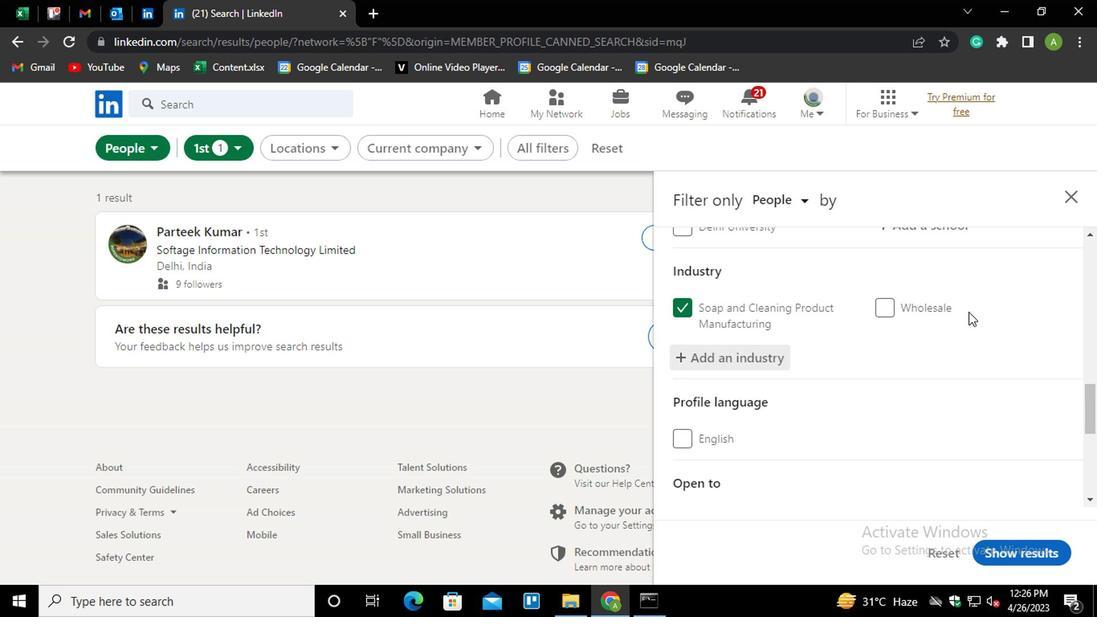
Action: Mouse moved to (909, 344)
Screenshot: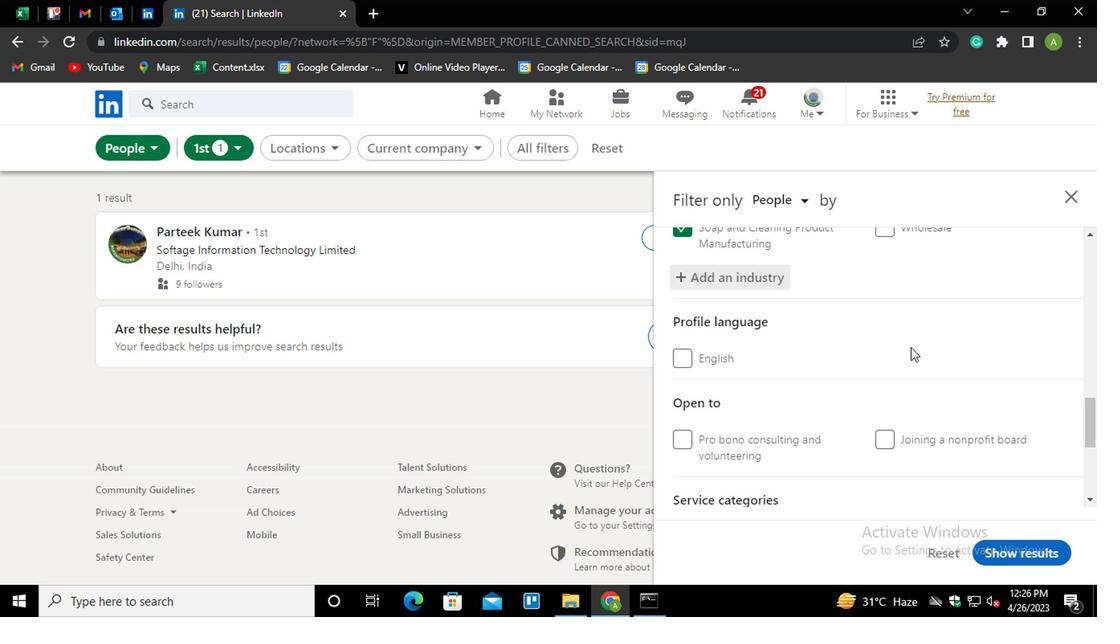 
Action: Mouse scrolled (909, 342) with delta (0, -1)
Screenshot: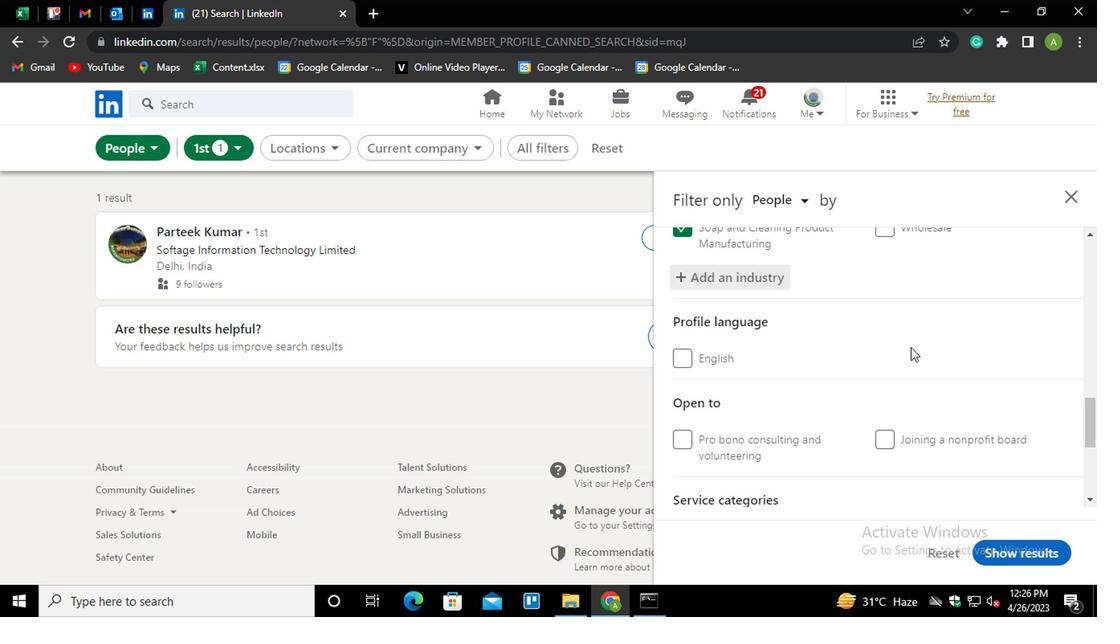 
Action: Mouse moved to (885, 351)
Screenshot: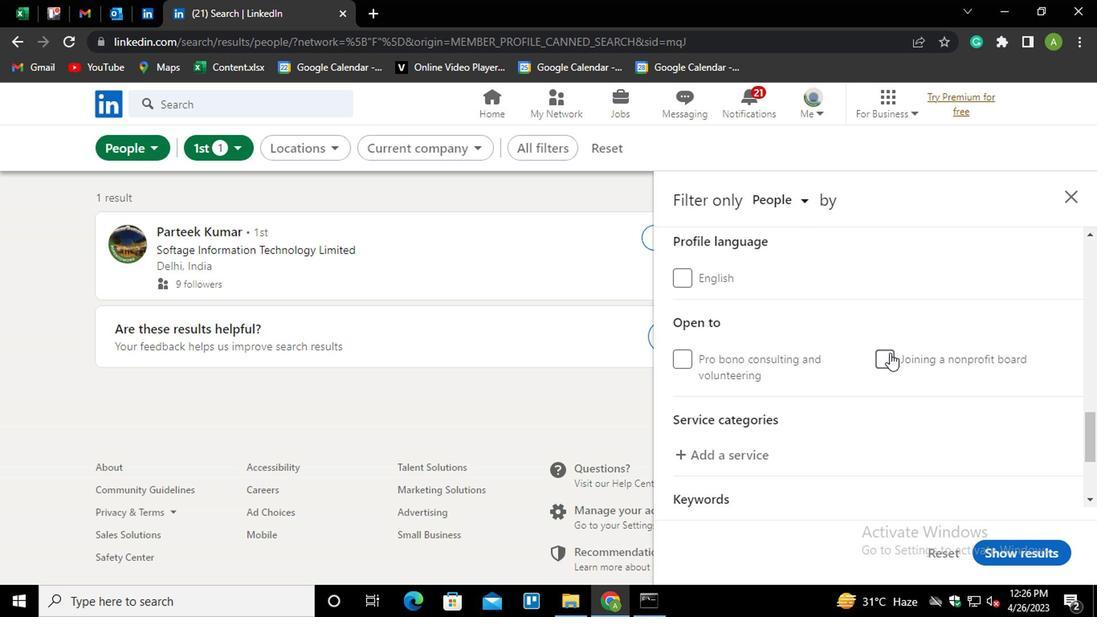 
Action: Mouse scrolled (885, 350) with delta (0, -1)
Screenshot: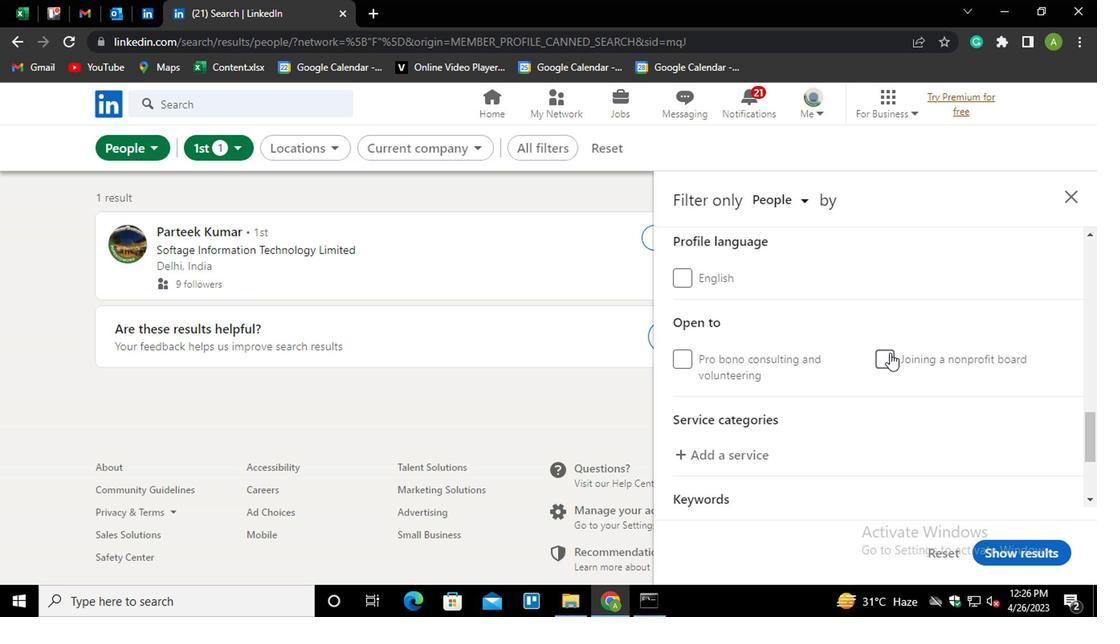 
Action: Mouse moved to (723, 377)
Screenshot: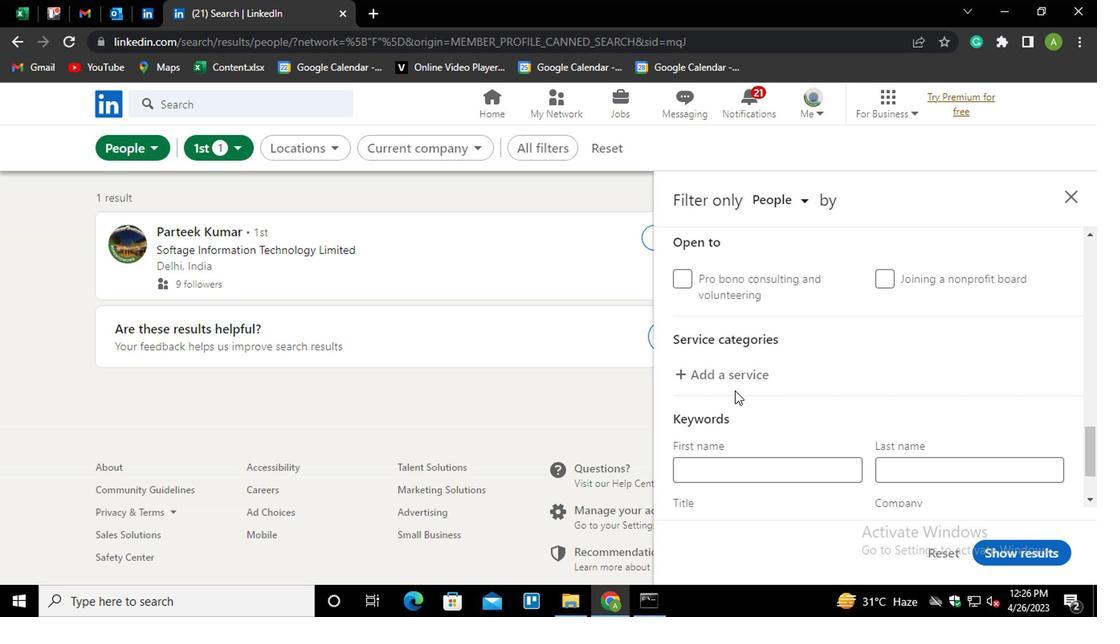
Action: Mouse pressed left at (723, 377)
Screenshot: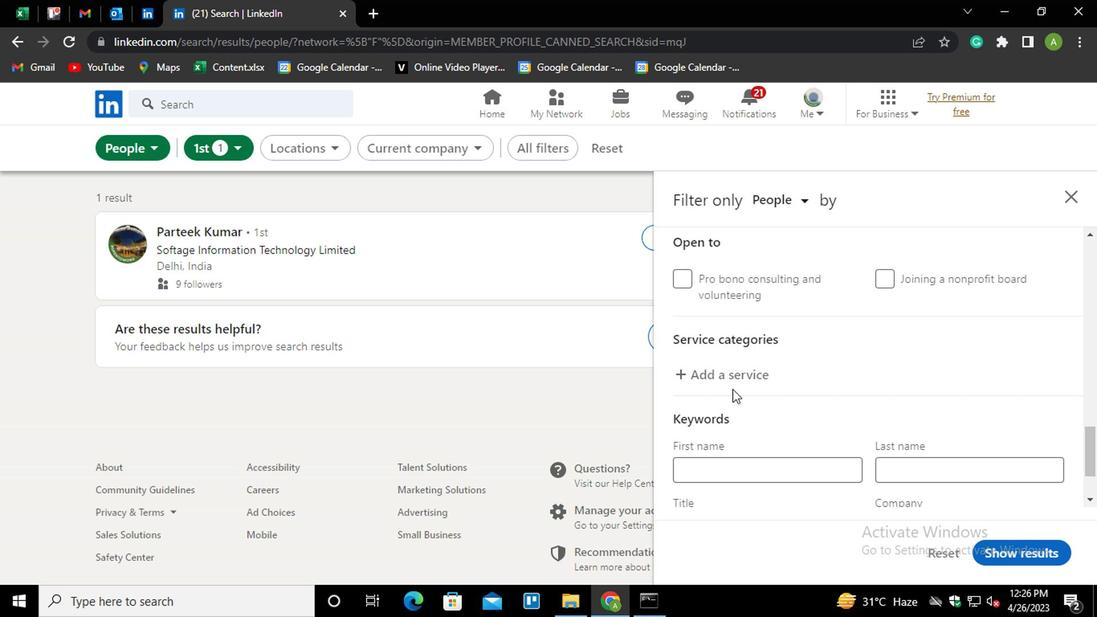 
Action: Mouse moved to (731, 370)
Screenshot: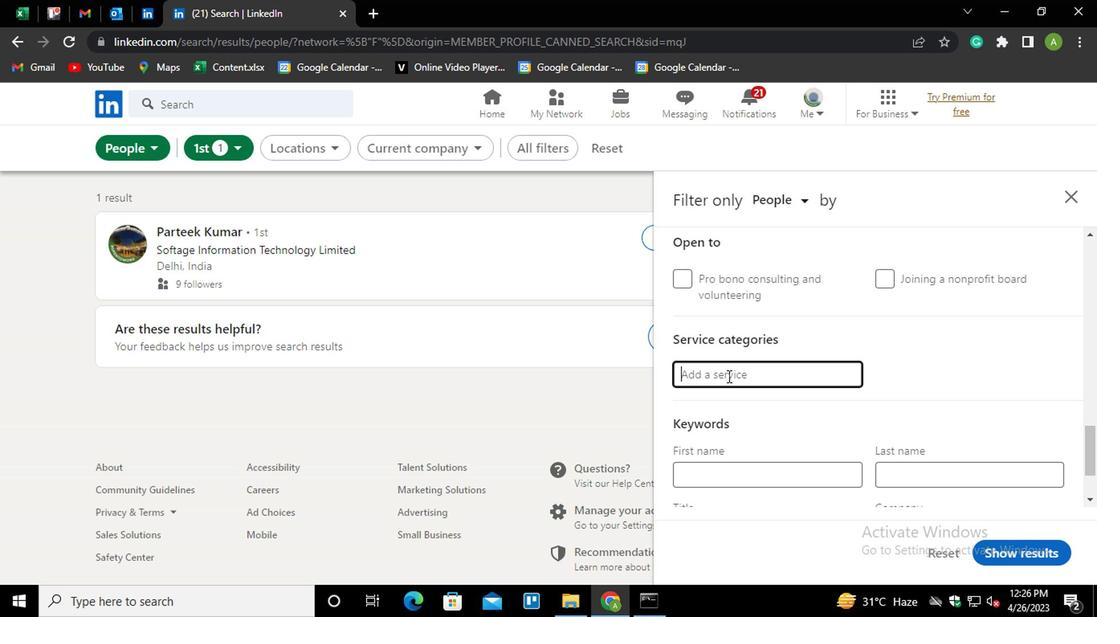 
Action: Mouse pressed left at (731, 370)
Screenshot: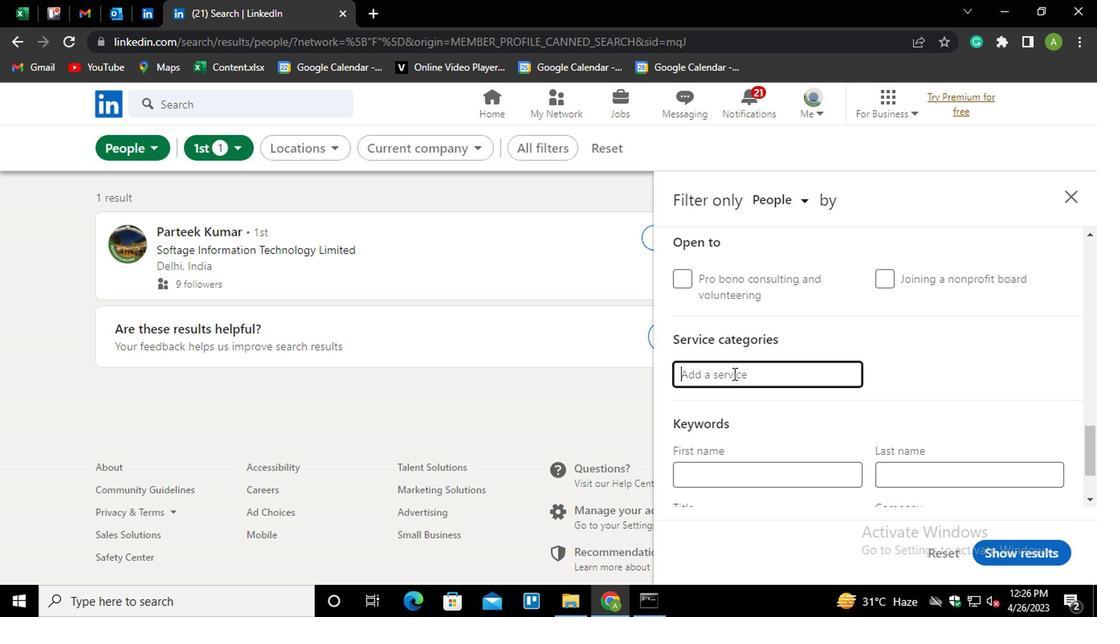 
Action: Key pressed <Key.shift_r>NEGOTIATION<Key.down><Key.enter>
Screenshot: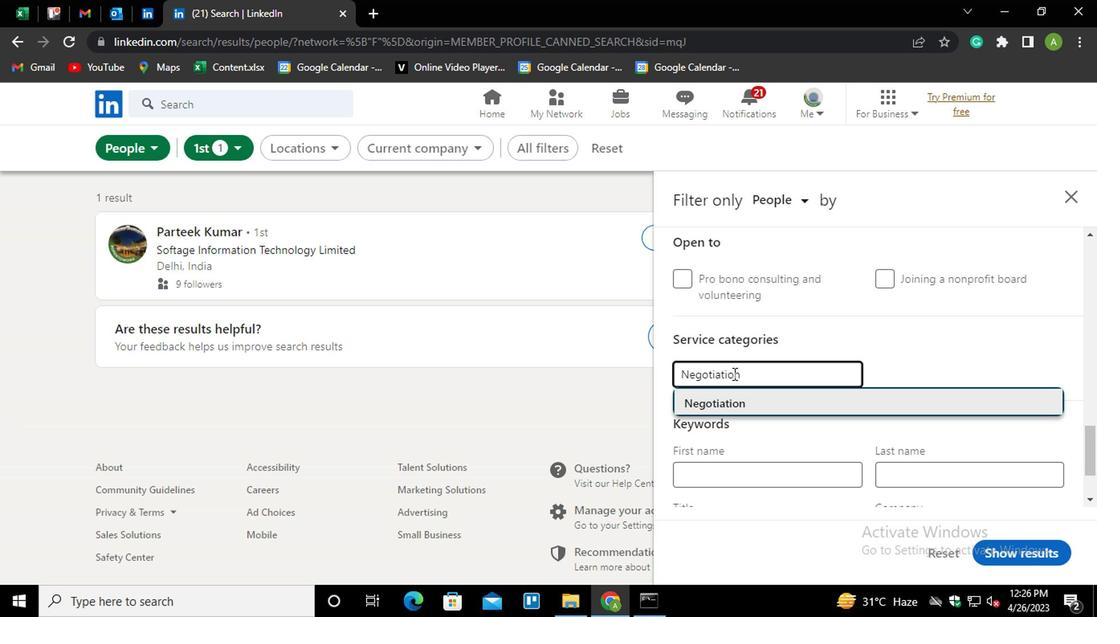 
Action: Mouse moved to (735, 372)
Screenshot: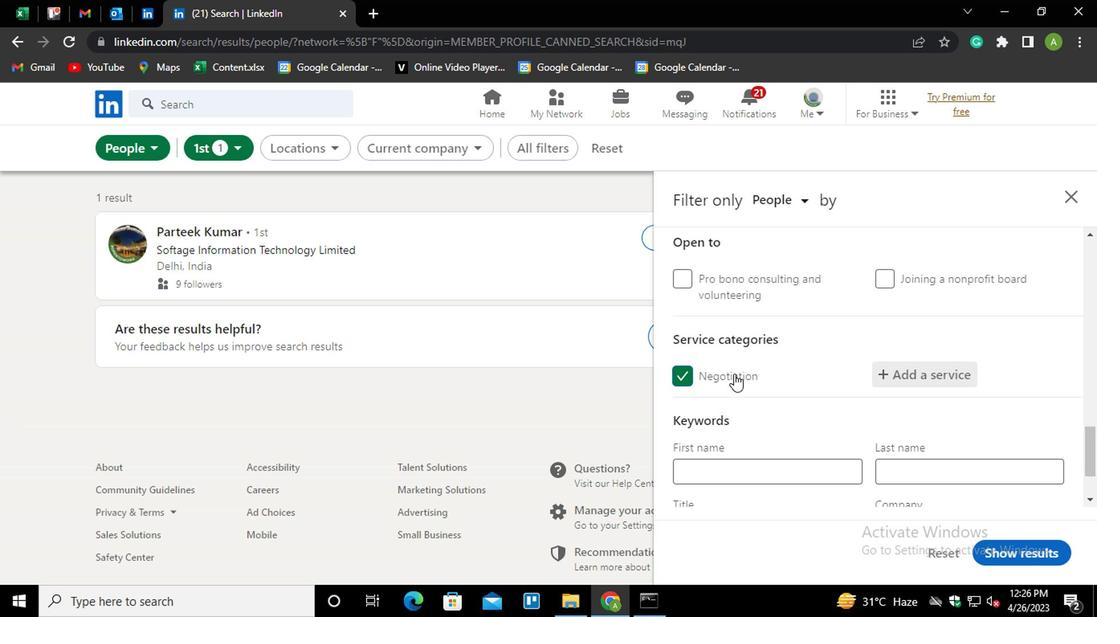 
Action: Mouse scrolled (735, 372) with delta (0, 0)
Screenshot: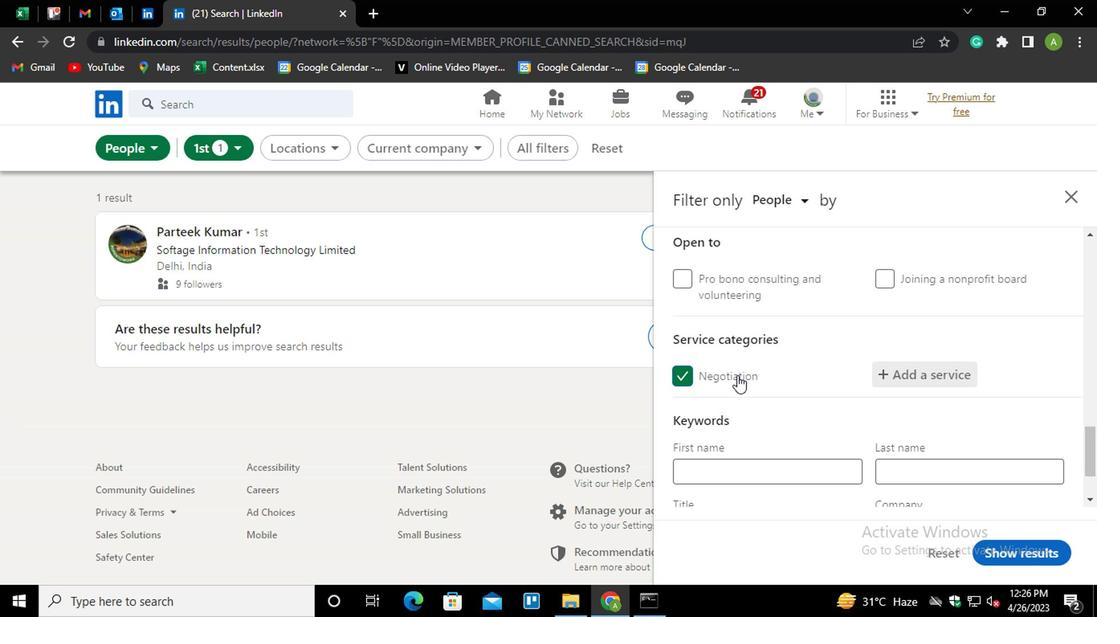 
Action: Mouse scrolled (735, 372) with delta (0, 0)
Screenshot: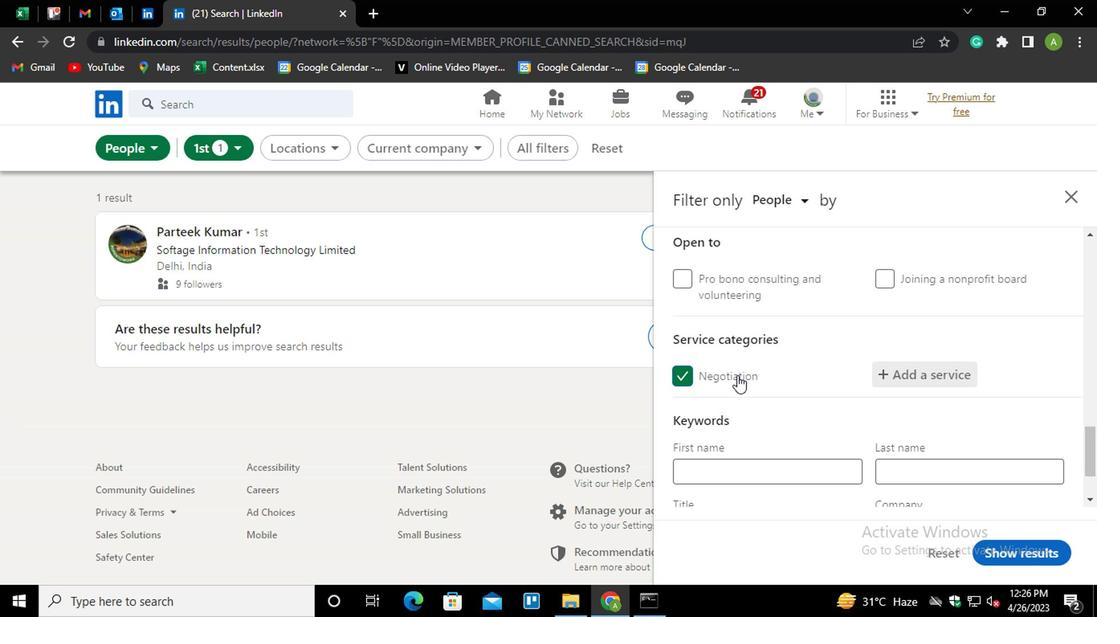 
Action: Mouse moved to (734, 433)
Screenshot: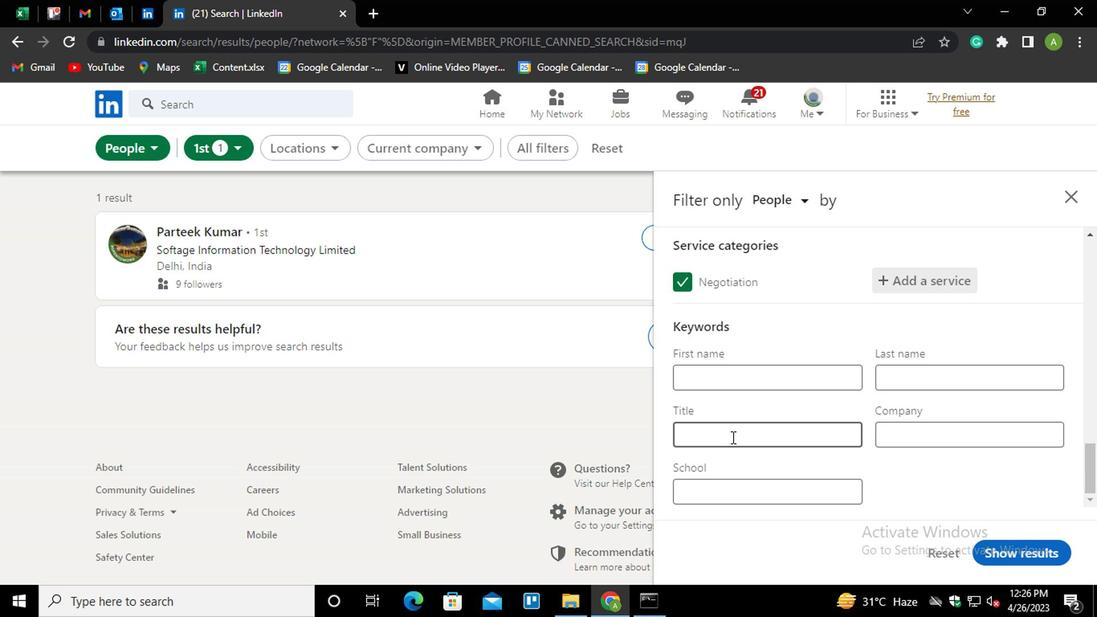 
Action: Mouse pressed left at (734, 433)
Screenshot: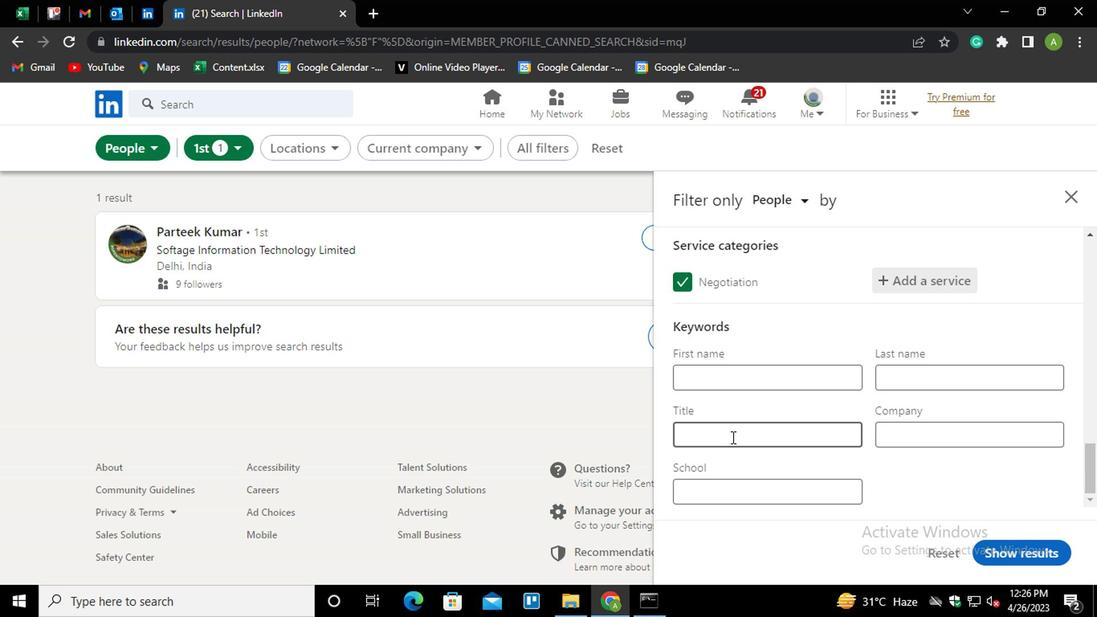 
Action: Key pressed <Key.shift_r>OPERATIONAL<Key.space><Key.shift_r>MANAGER
Screenshot: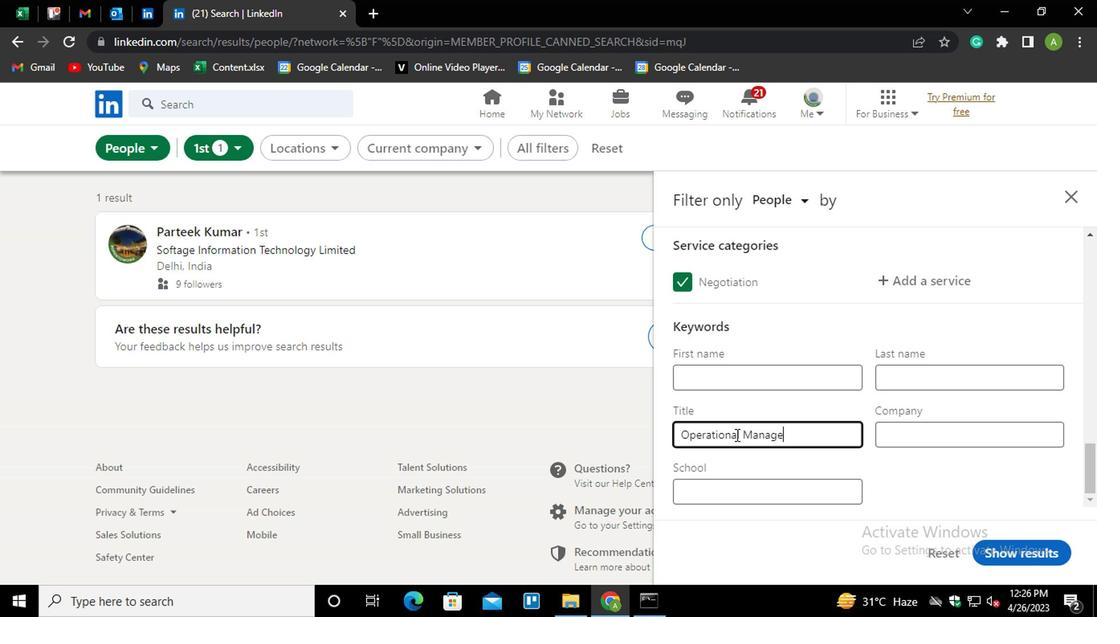 
Action: Mouse moved to (995, 463)
Screenshot: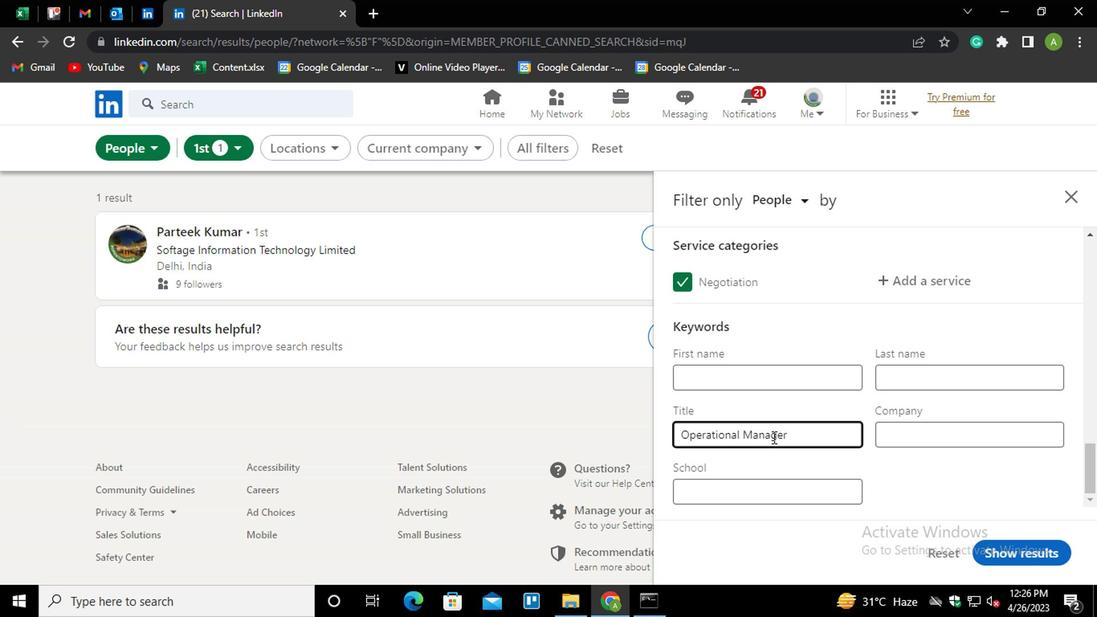 
Action: Mouse pressed left at (995, 463)
Screenshot: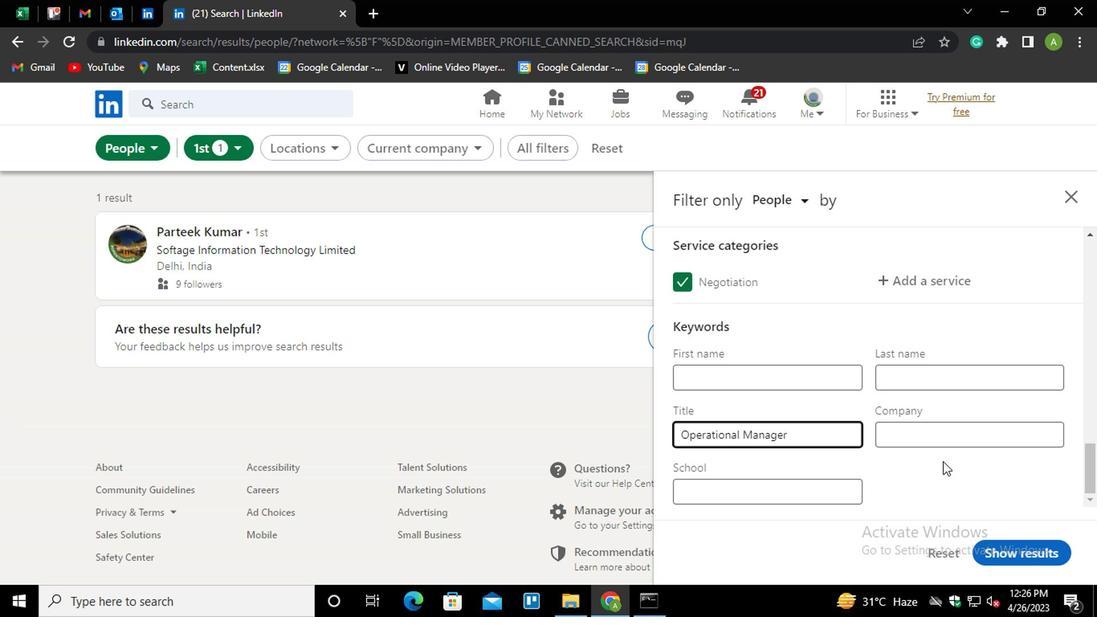 
Action: Mouse moved to (1017, 549)
Screenshot: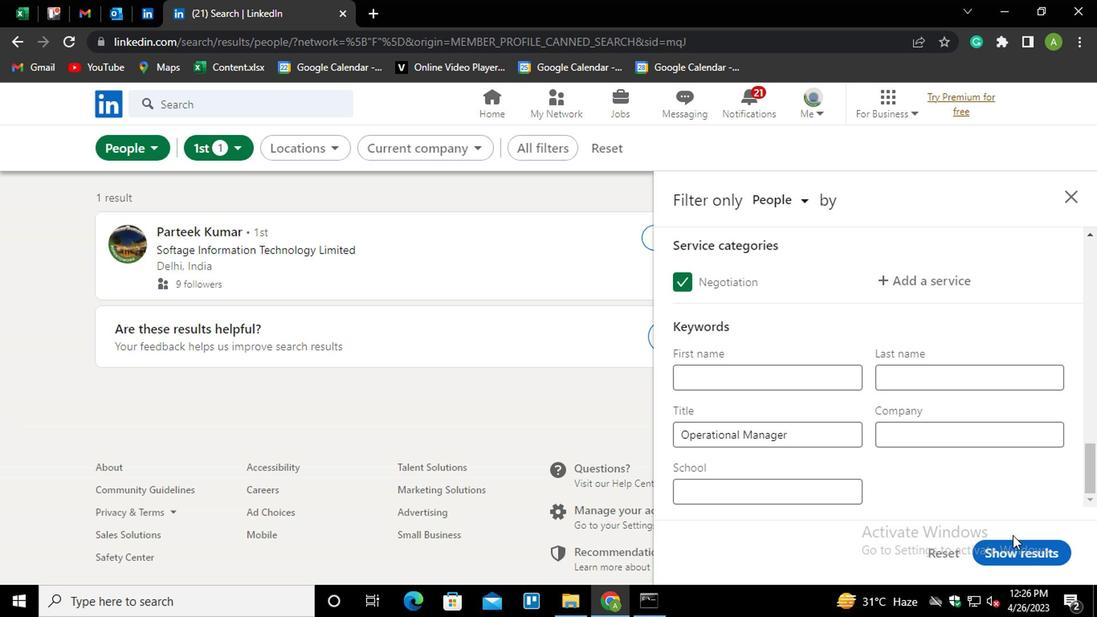 
Action: Mouse pressed left at (1017, 549)
Screenshot: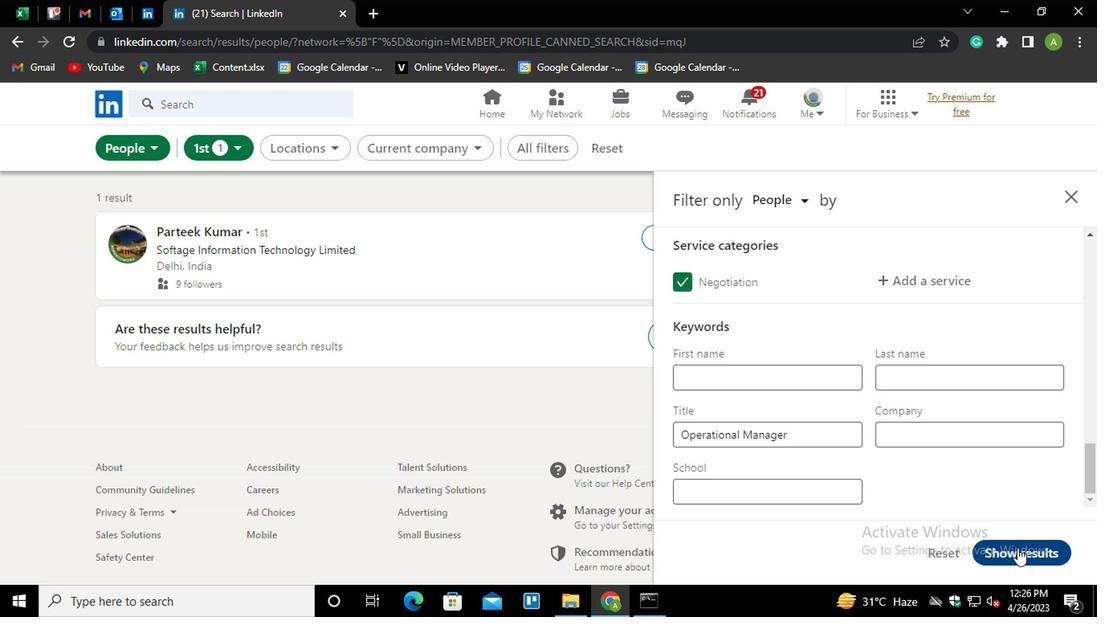 
